 Task: Search one way flight ticket for 1 adult, 1 child, 1 infant in seat in premium economy from Asheville: Asheville Regional Airport to Evansville: Evansville Regional Airport on 8-3-2023. Choice of flights is Emirates. Number of bags: 2 carry on bags and 4 checked bags. Outbound departure time preference is 11:00.
Action: Mouse moved to (244, 315)
Screenshot: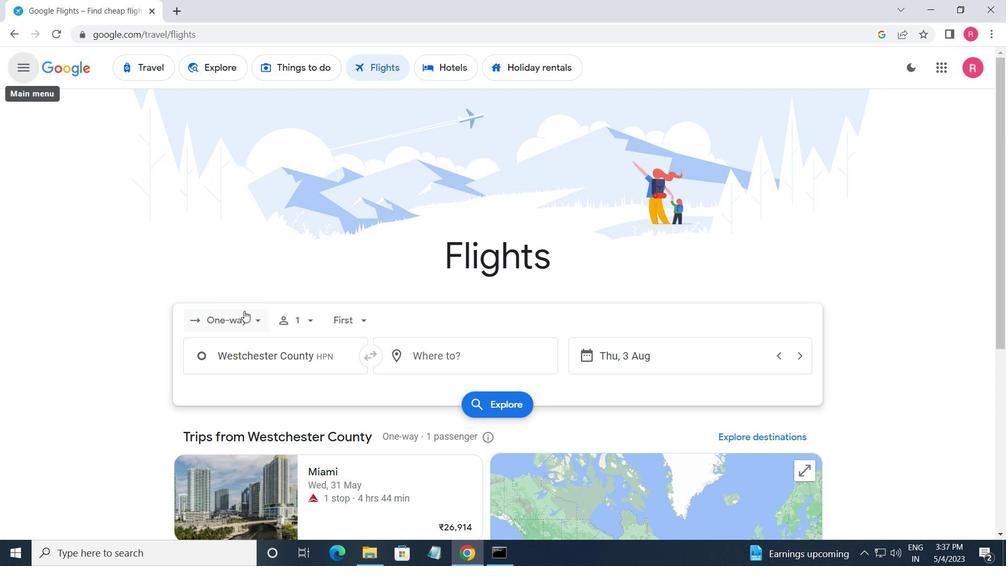 
Action: Mouse pressed left at (244, 315)
Screenshot: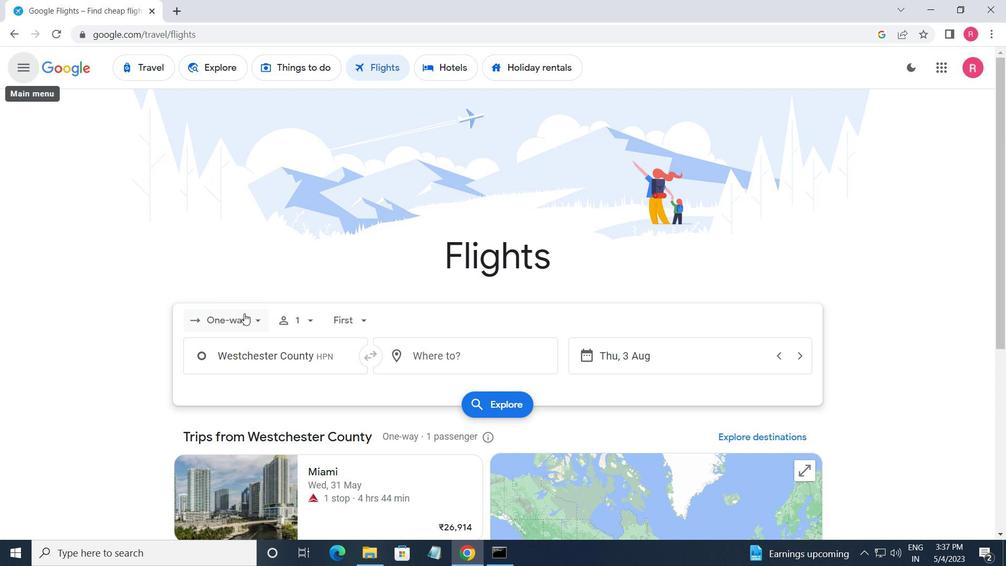 
Action: Mouse moved to (257, 390)
Screenshot: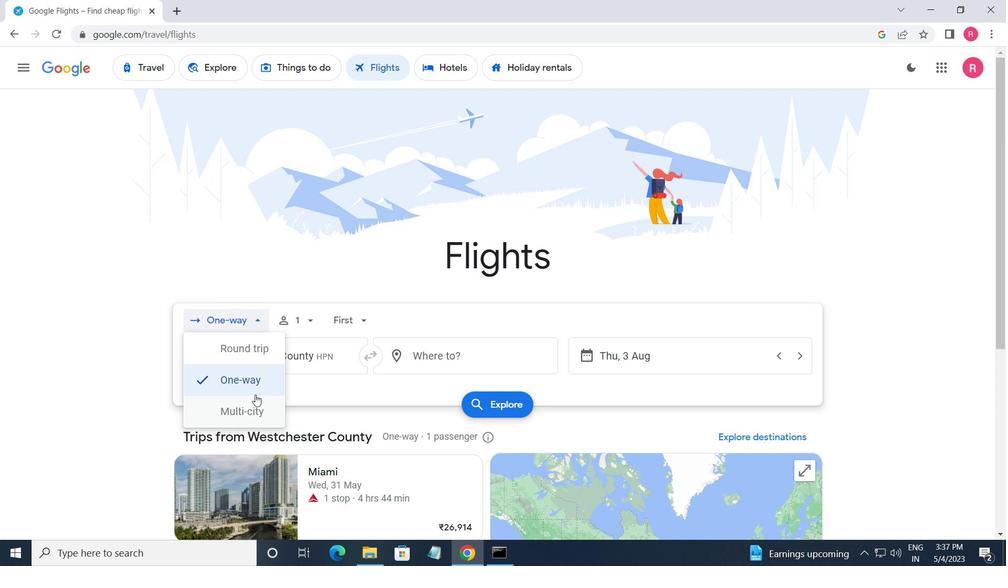 
Action: Mouse pressed left at (257, 390)
Screenshot: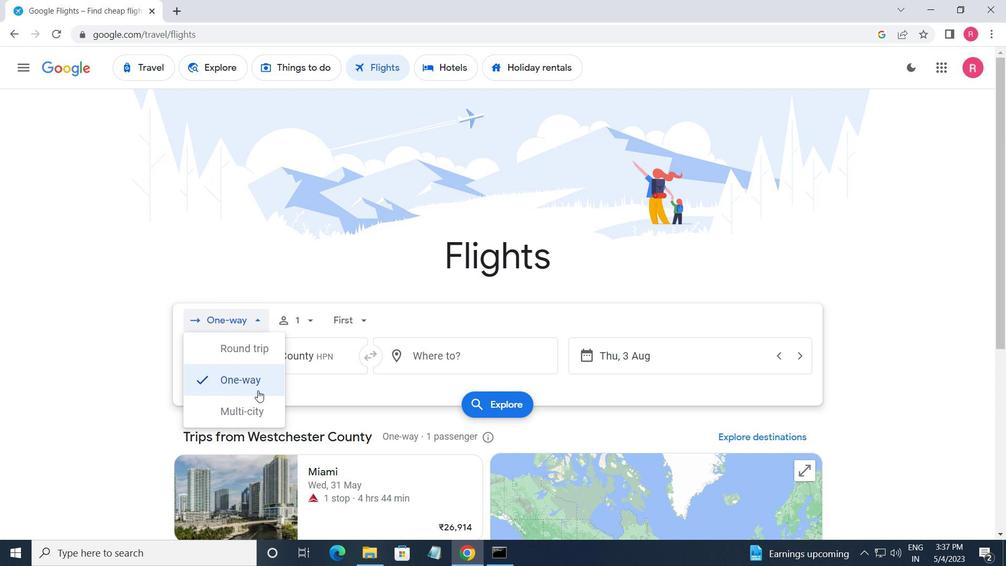 
Action: Mouse moved to (299, 324)
Screenshot: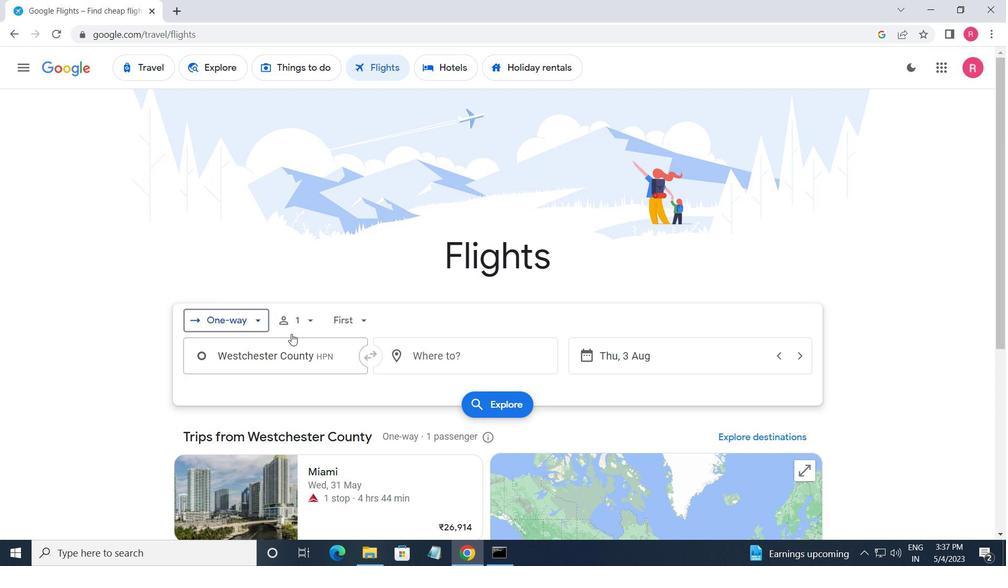 
Action: Mouse pressed left at (299, 324)
Screenshot: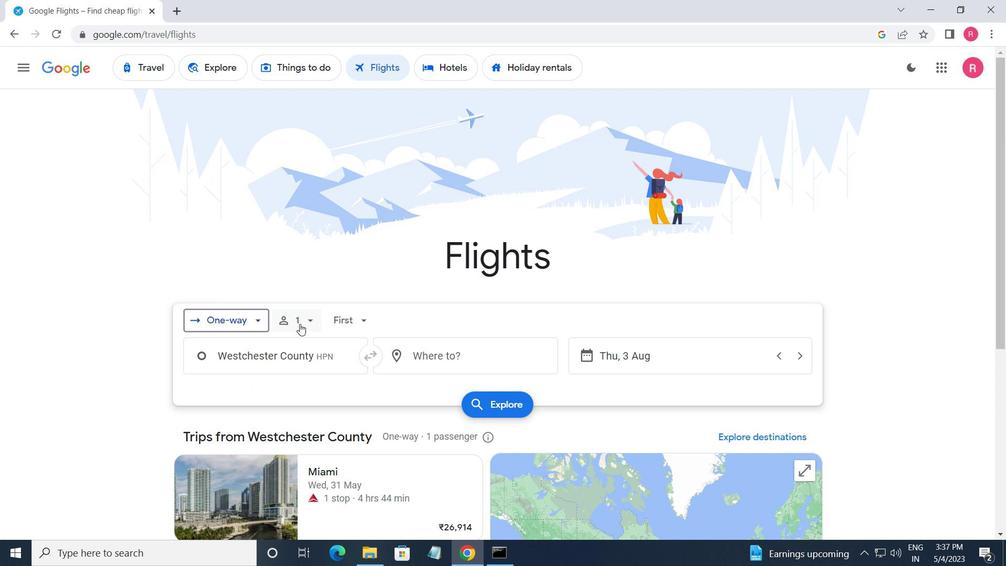 
Action: Mouse moved to (413, 386)
Screenshot: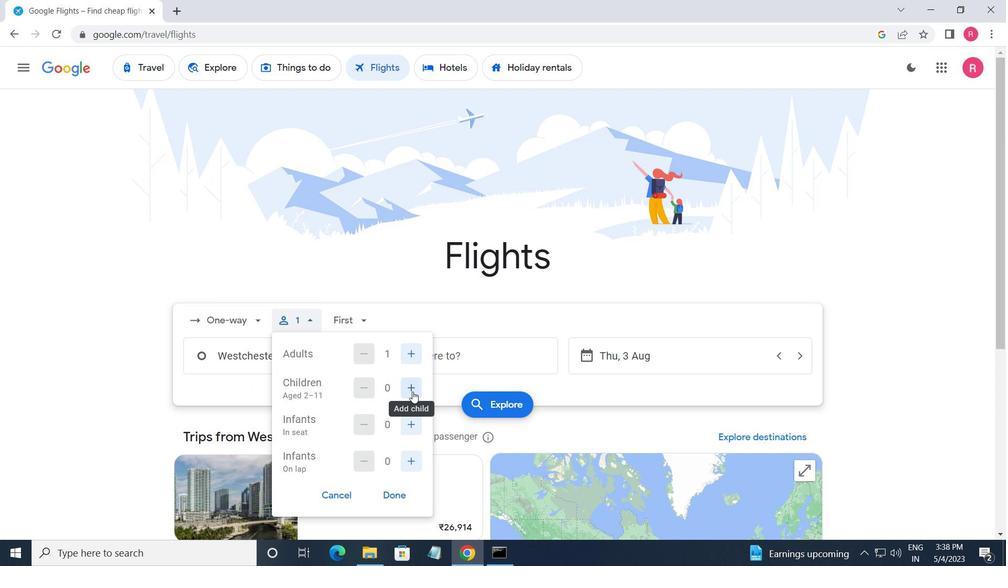 
Action: Mouse pressed left at (413, 386)
Screenshot: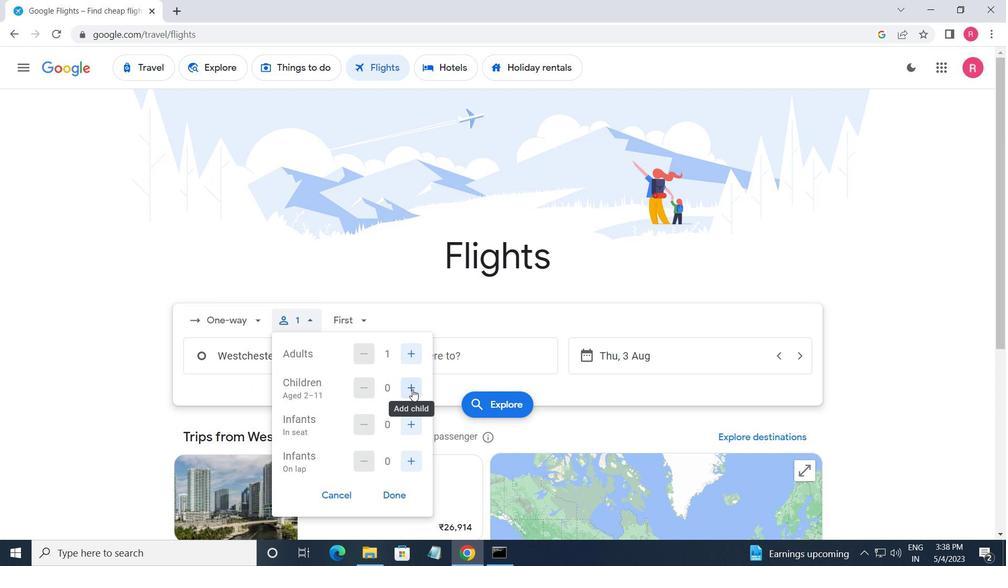 
Action: Mouse moved to (412, 426)
Screenshot: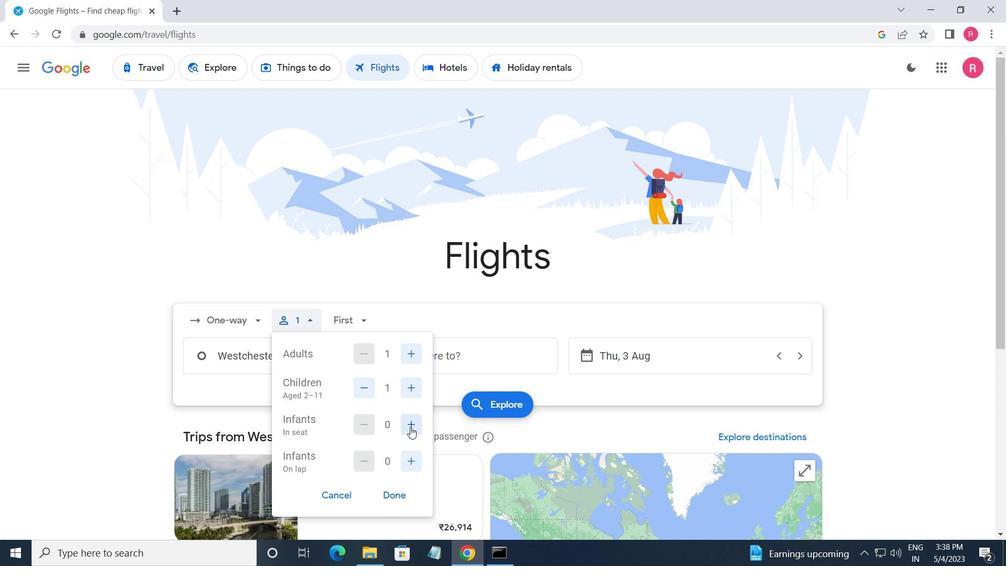 
Action: Mouse pressed left at (412, 426)
Screenshot: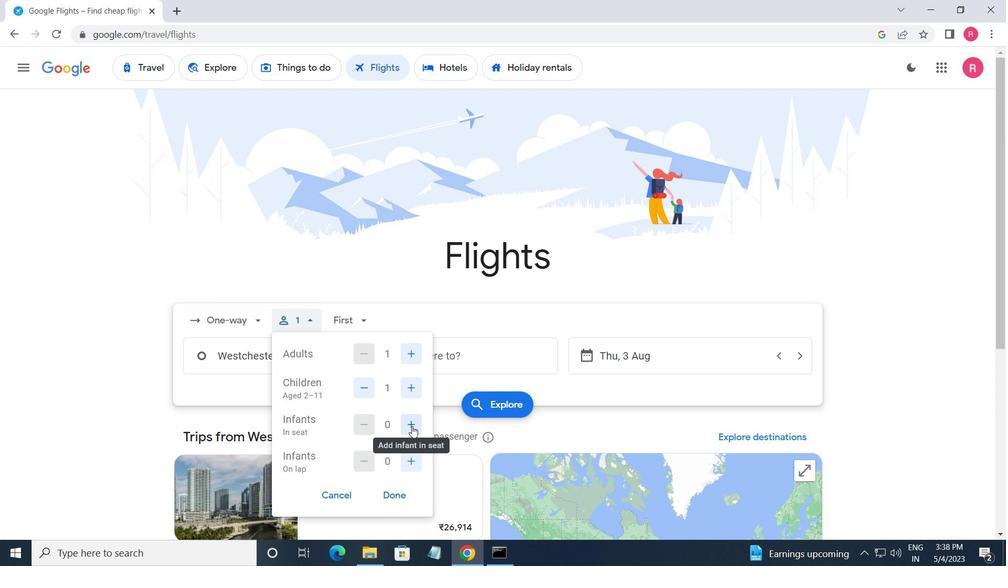 
Action: Mouse moved to (390, 494)
Screenshot: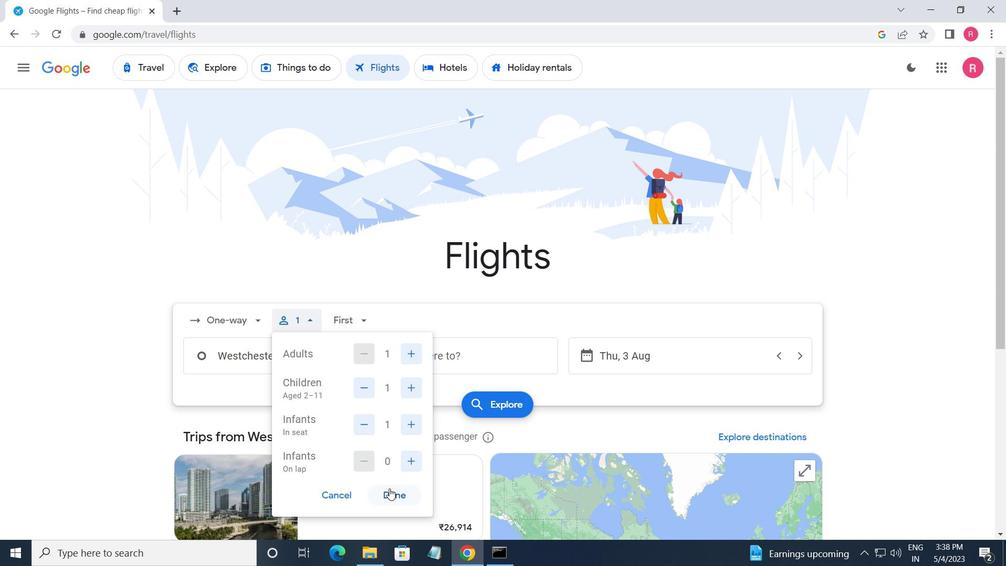 
Action: Mouse pressed left at (390, 494)
Screenshot: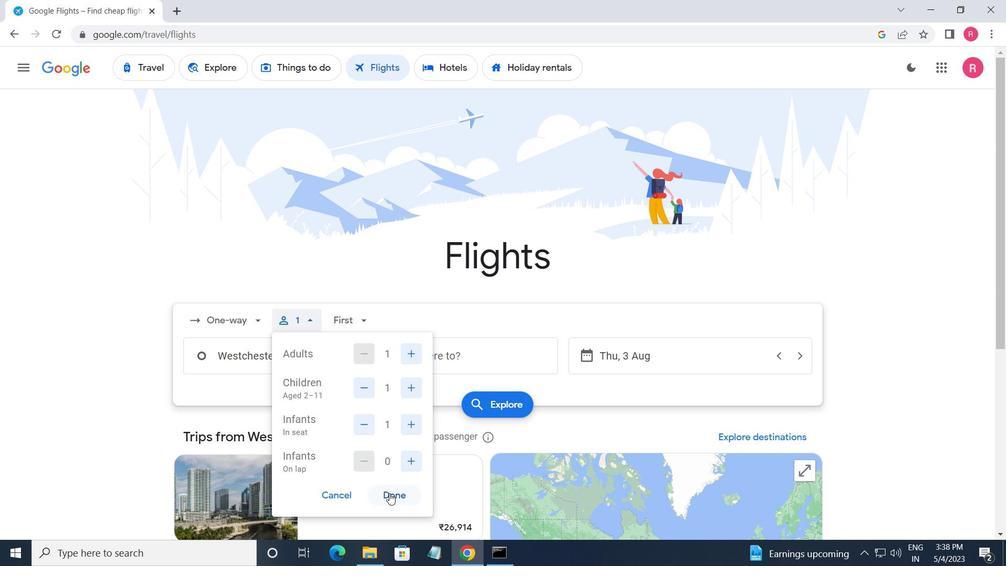 
Action: Mouse moved to (352, 320)
Screenshot: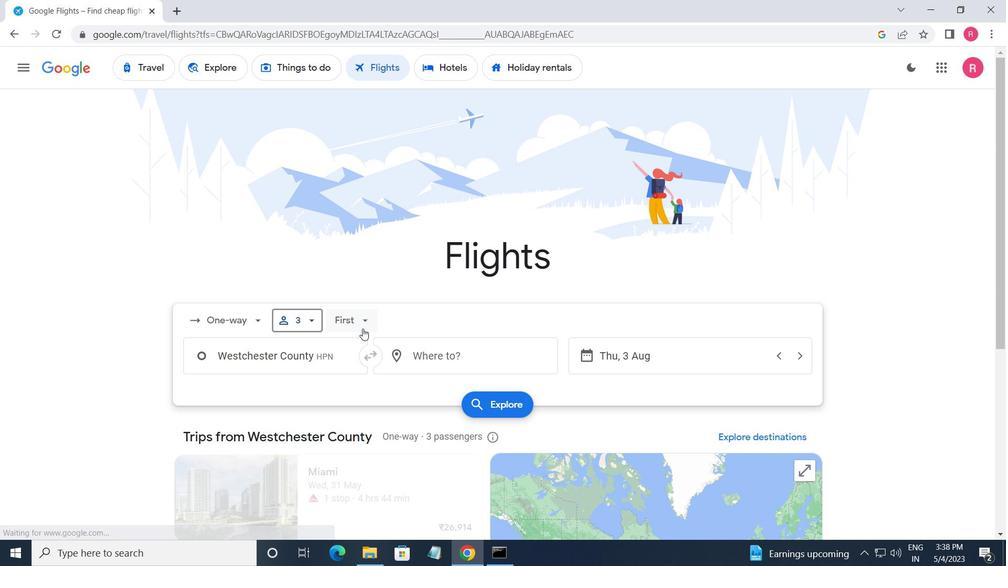 
Action: Mouse pressed left at (352, 320)
Screenshot: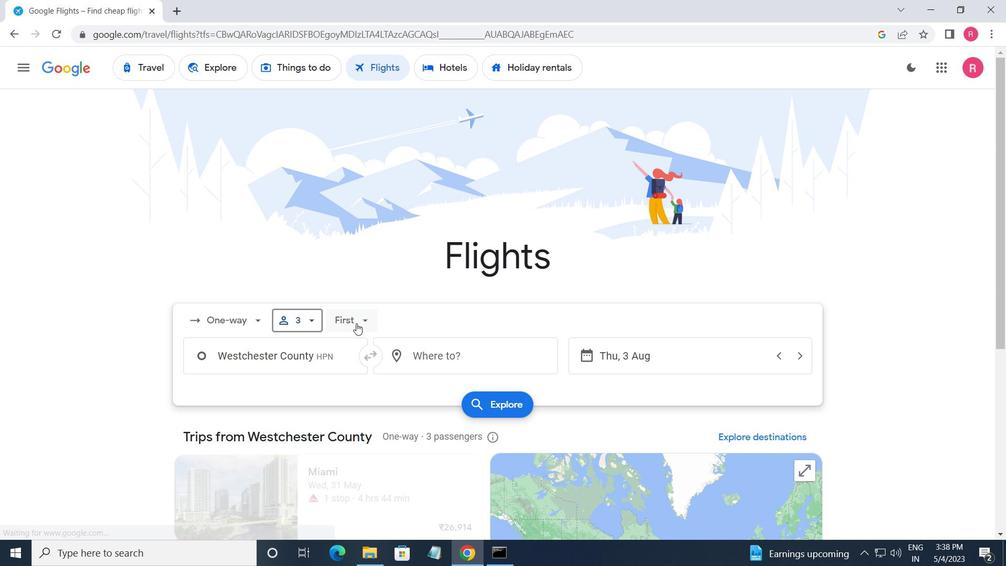 
Action: Mouse moved to (389, 382)
Screenshot: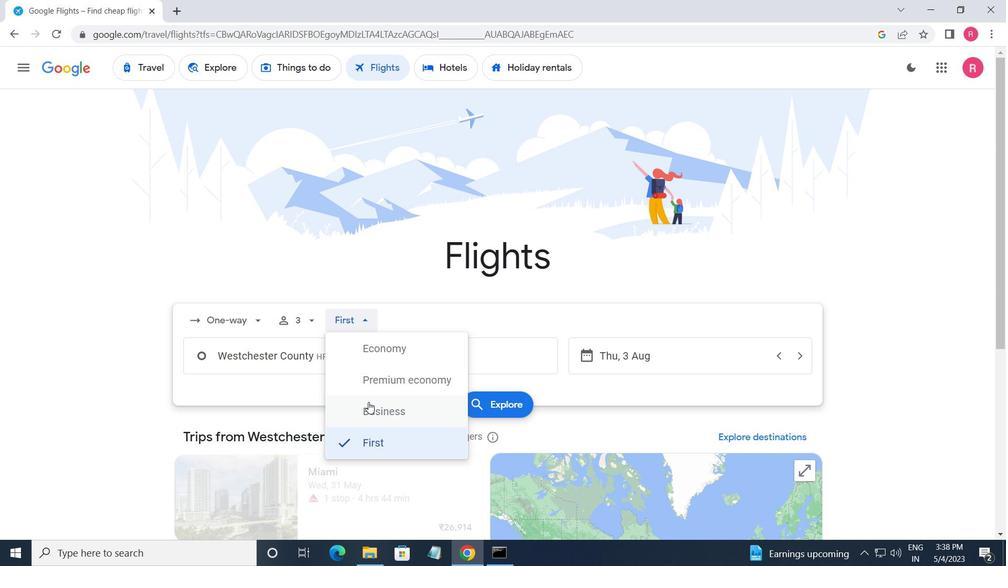 
Action: Mouse pressed left at (389, 382)
Screenshot: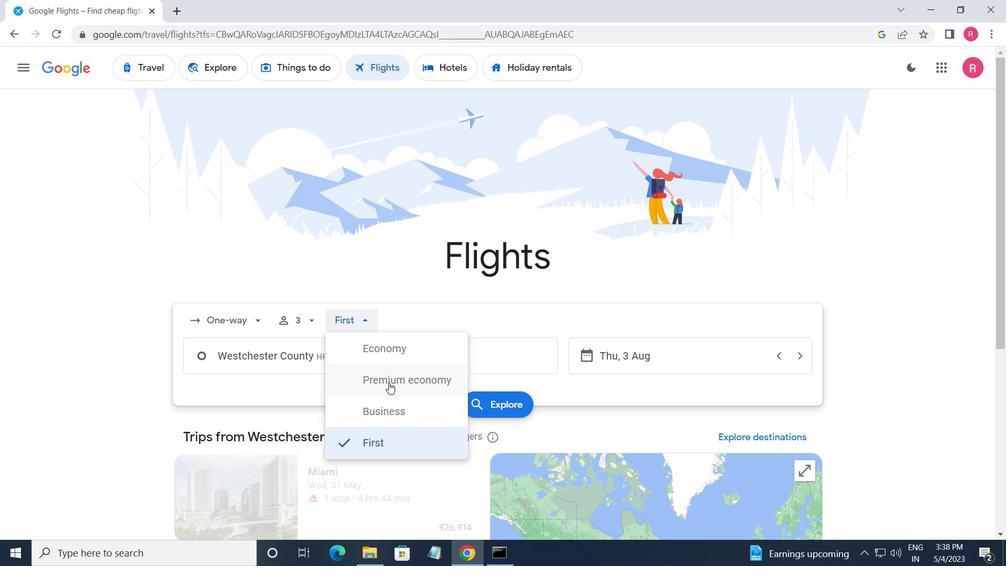 
Action: Mouse moved to (325, 354)
Screenshot: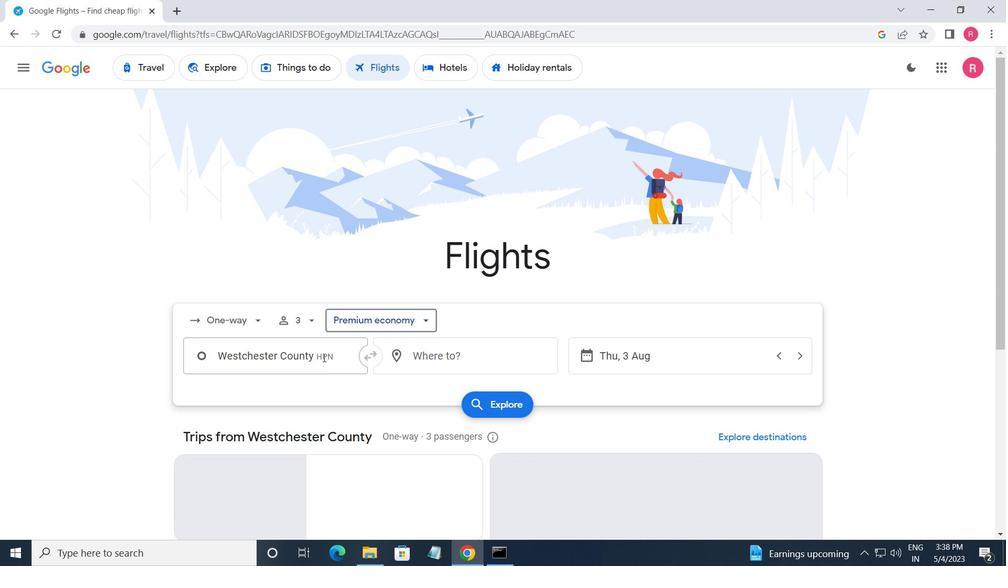
Action: Mouse pressed left at (325, 354)
Screenshot: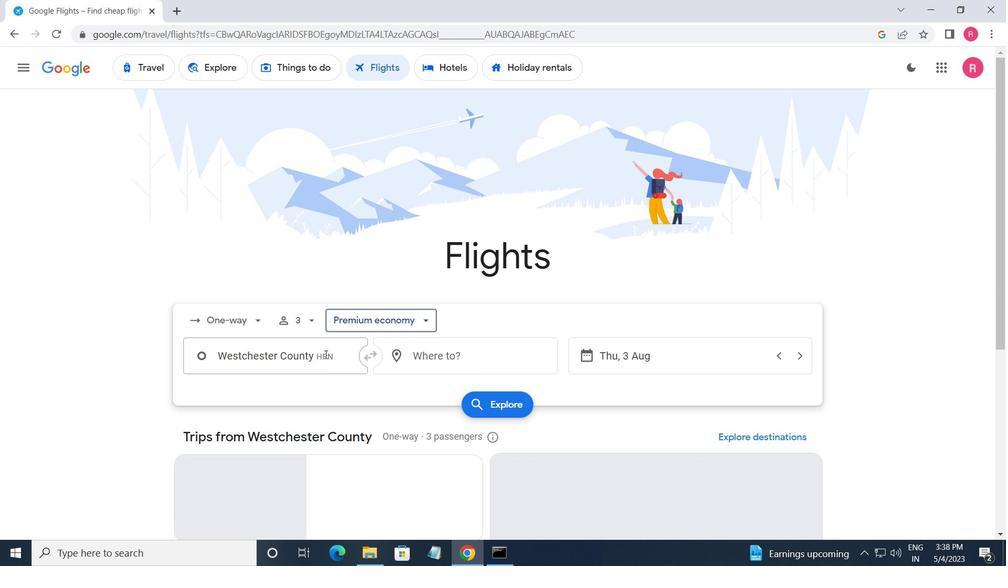 
Action: Key pressed <Key.caps_lock>Aa<Key.backspace><Key.caps_lock>sheville
Screenshot: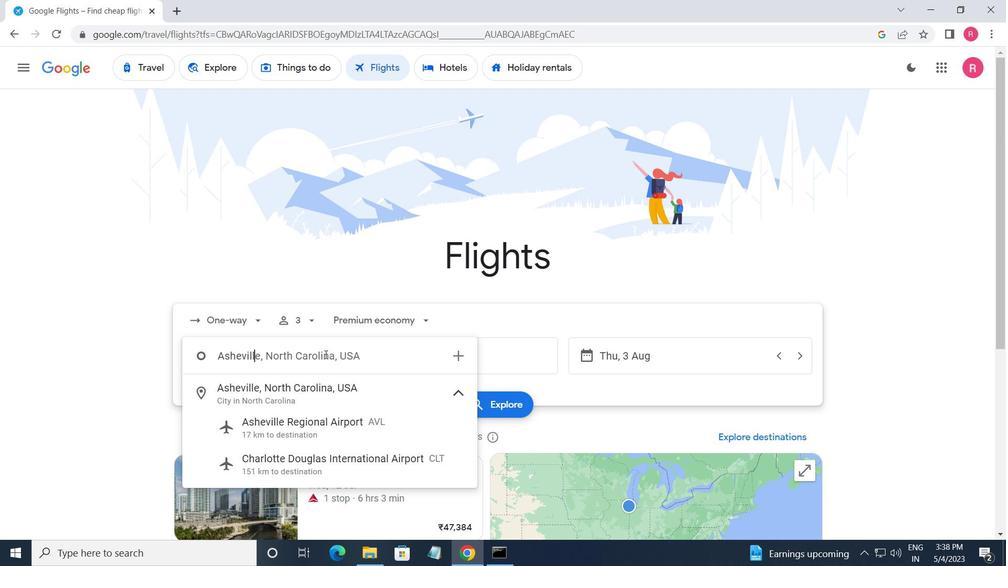 
Action: Mouse moved to (383, 430)
Screenshot: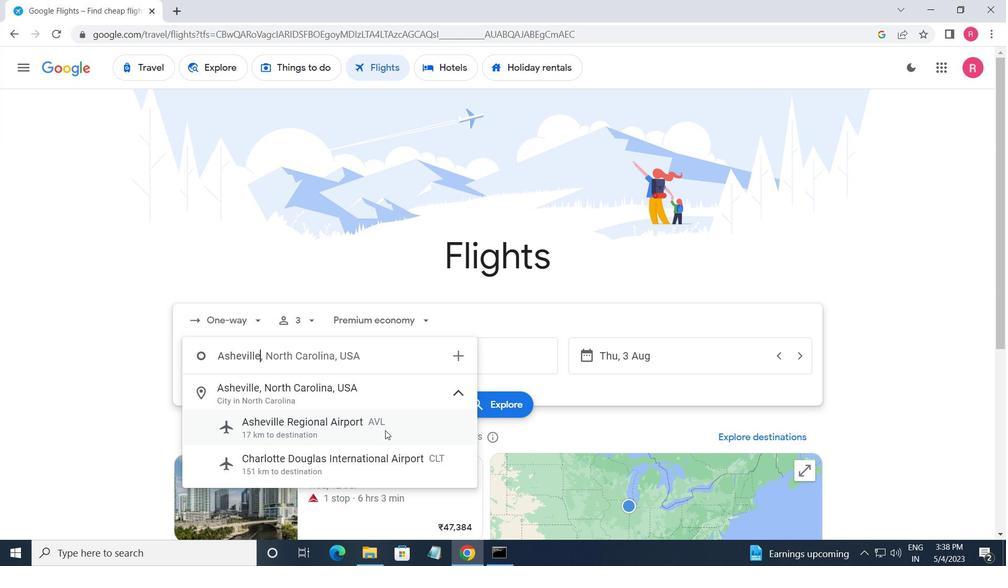 
Action: Mouse pressed left at (383, 430)
Screenshot: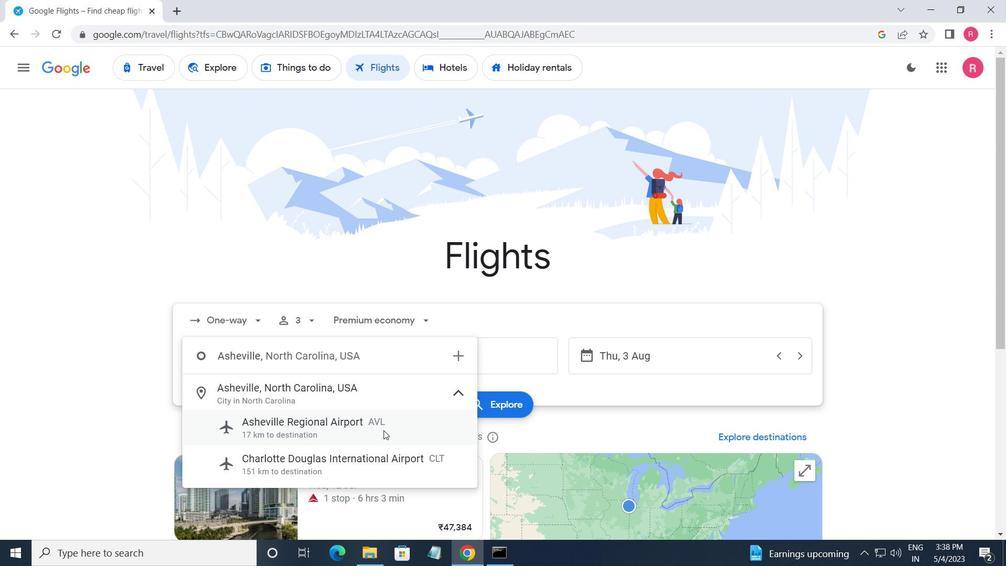 
Action: Mouse moved to (456, 358)
Screenshot: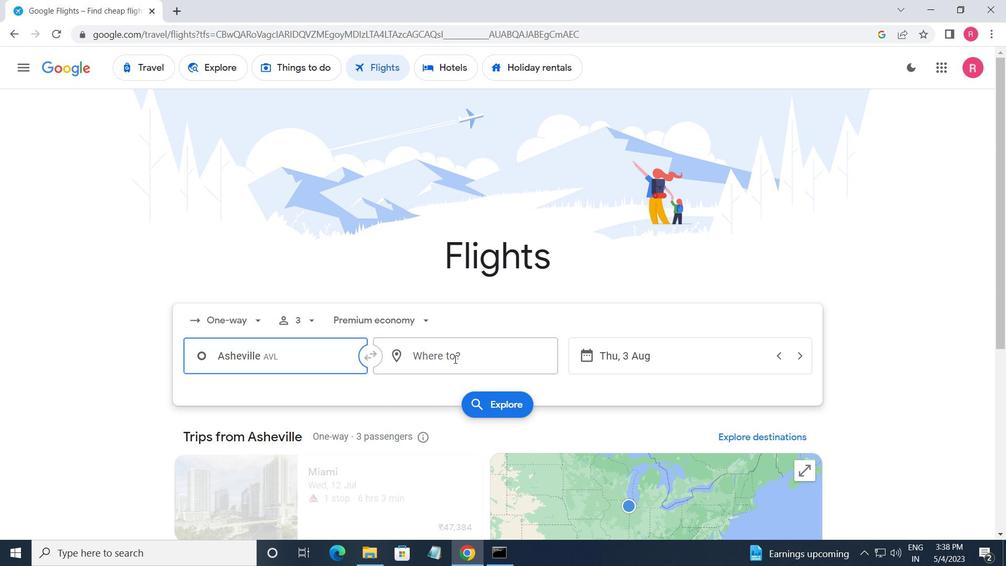 
Action: Mouse pressed left at (456, 358)
Screenshot: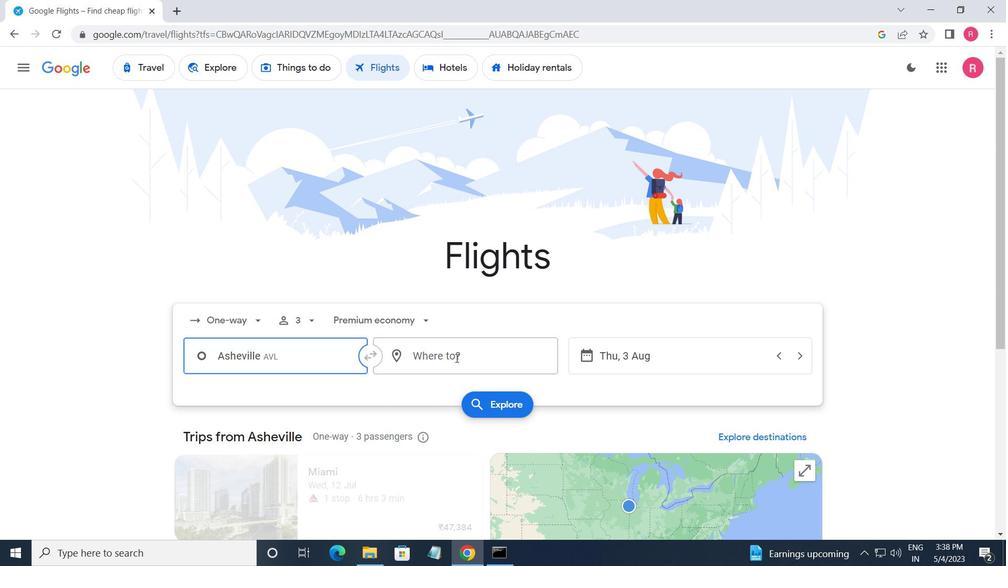 
Action: Mouse moved to (472, 494)
Screenshot: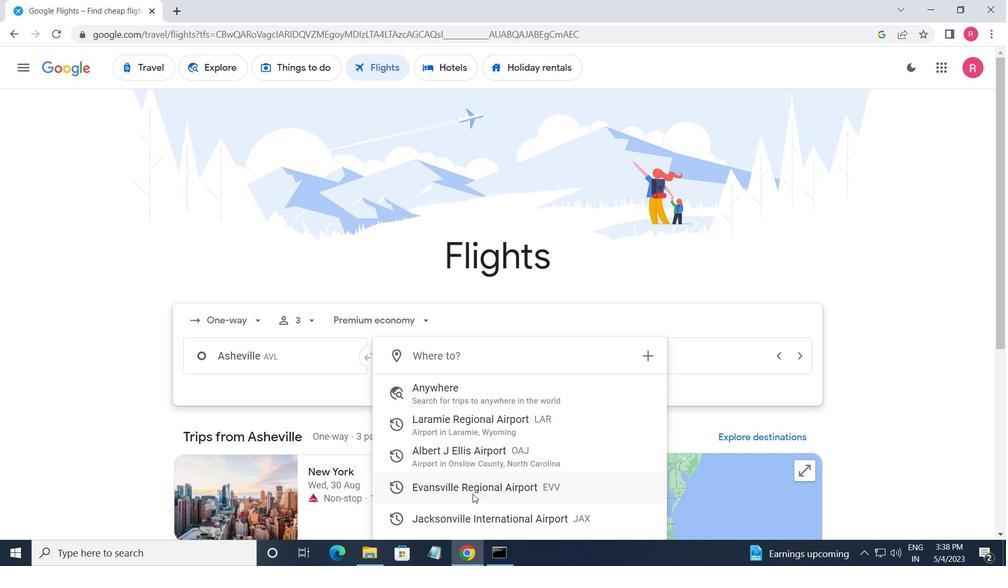
Action: Mouse pressed left at (472, 494)
Screenshot: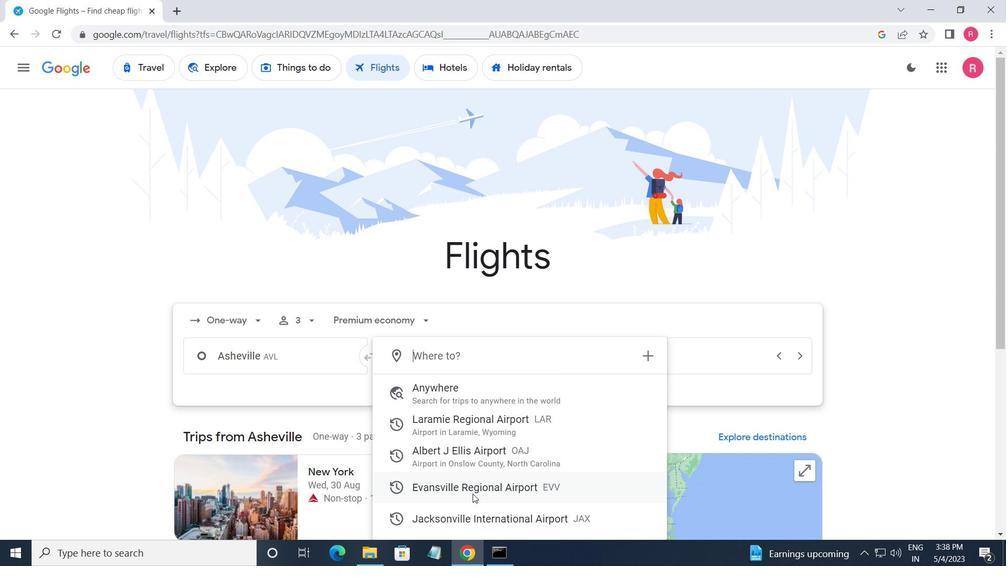 
Action: Mouse moved to (626, 361)
Screenshot: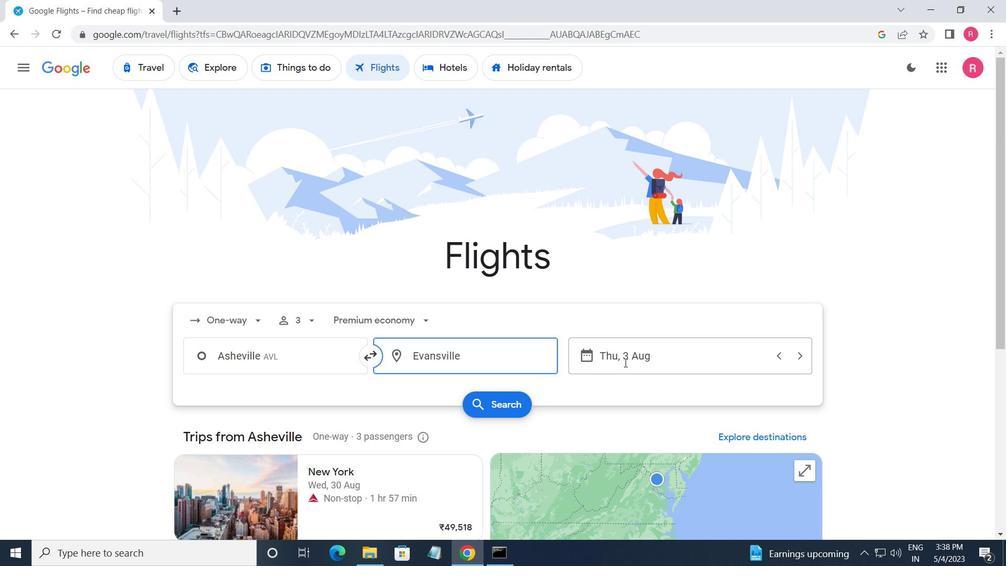 
Action: Mouse pressed left at (626, 361)
Screenshot: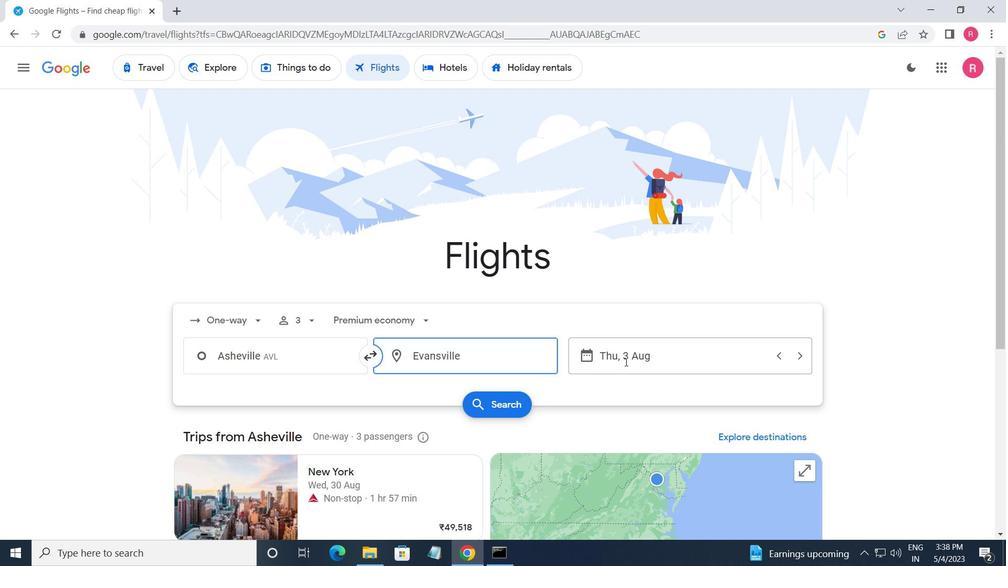 
Action: Mouse moved to (469, 311)
Screenshot: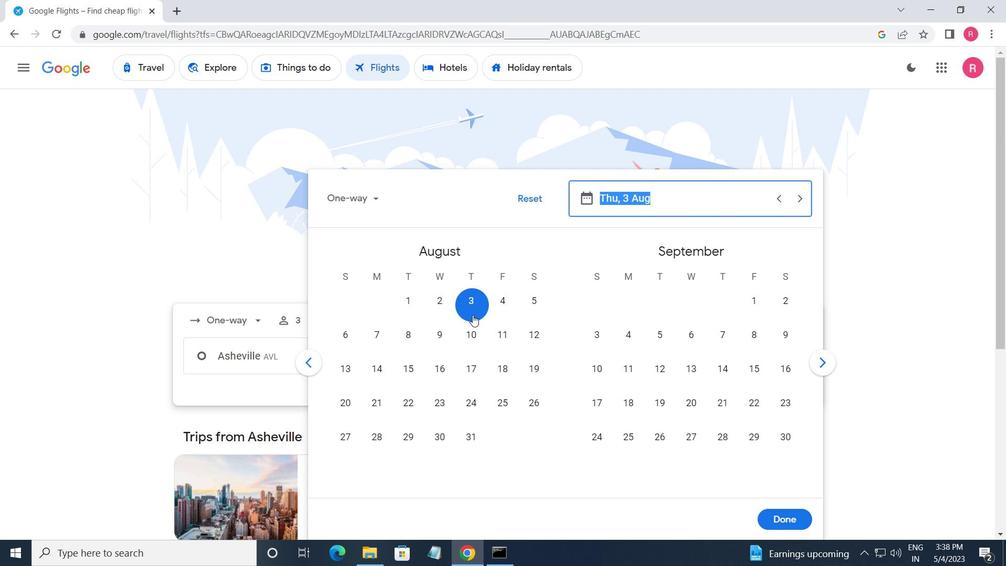 
Action: Mouse pressed left at (469, 311)
Screenshot: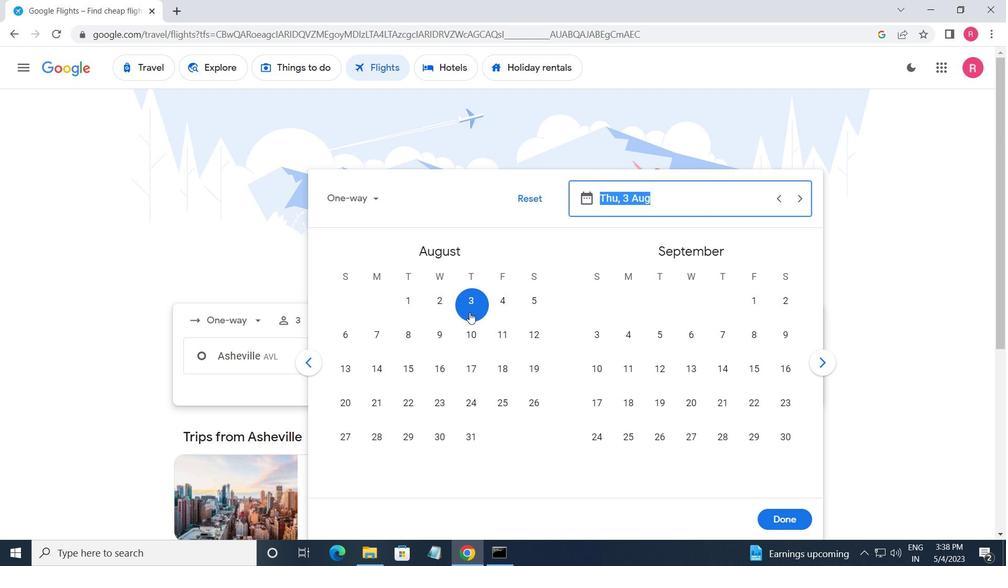 
Action: Mouse moved to (777, 520)
Screenshot: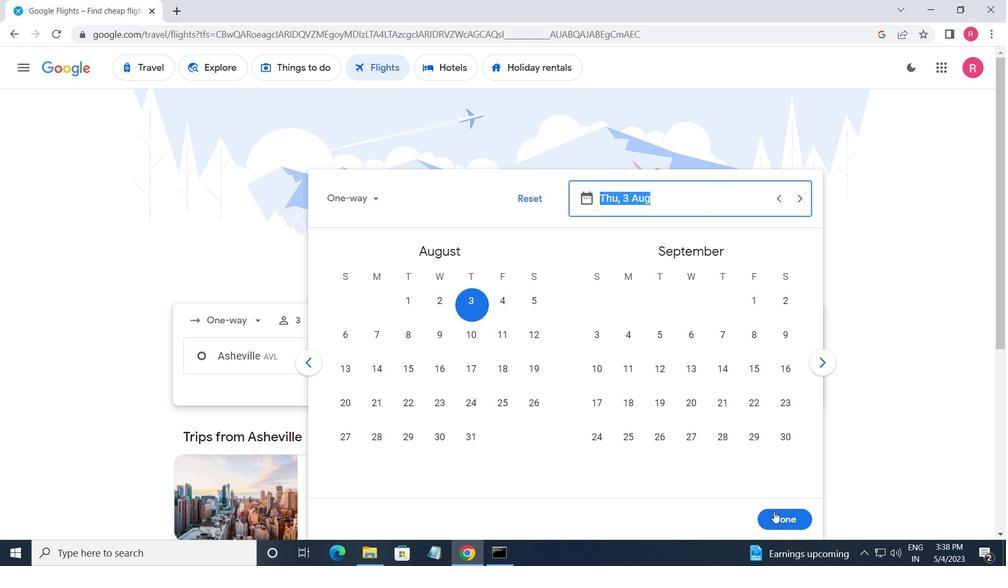 
Action: Mouse pressed left at (777, 520)
Screenshot: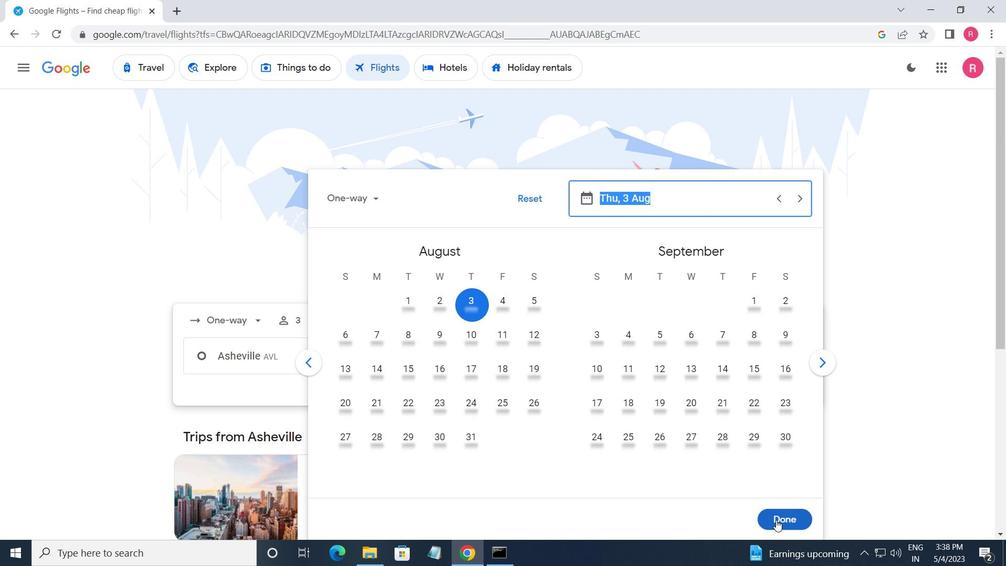 
Action: Mouse moved to (499, 396)
Screenshot: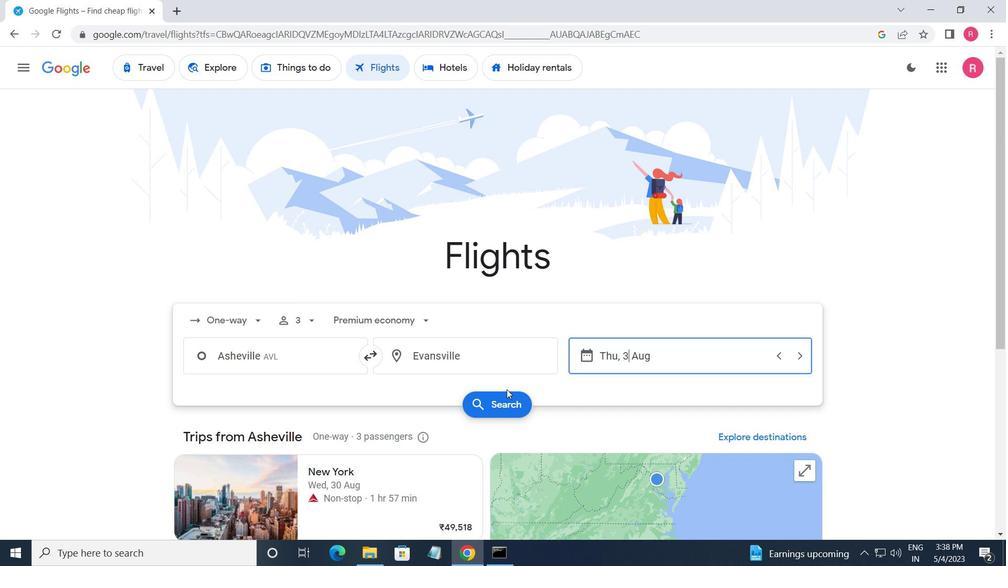 
Action: Mouse pressed left at (499, 396)
Screenshot: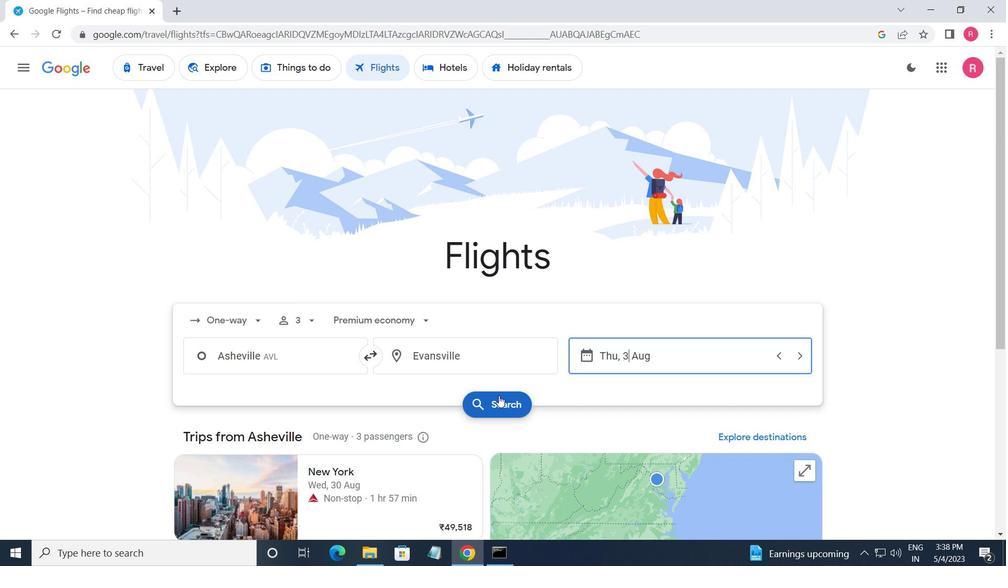 
Action: Mouse moved to (200, 189)
Screenshot: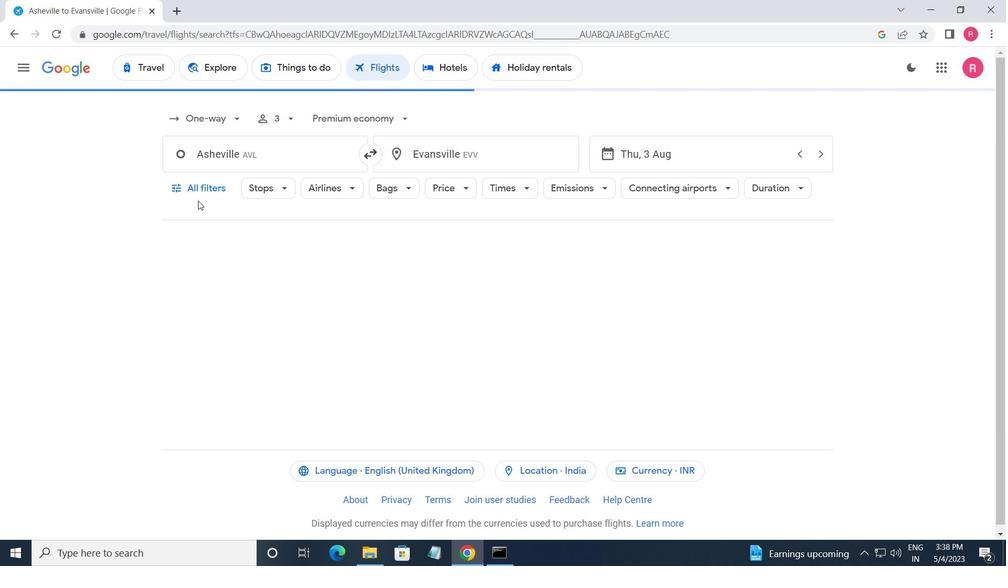 
Action: Mouse pressed left at (200, 189)
Screenshot: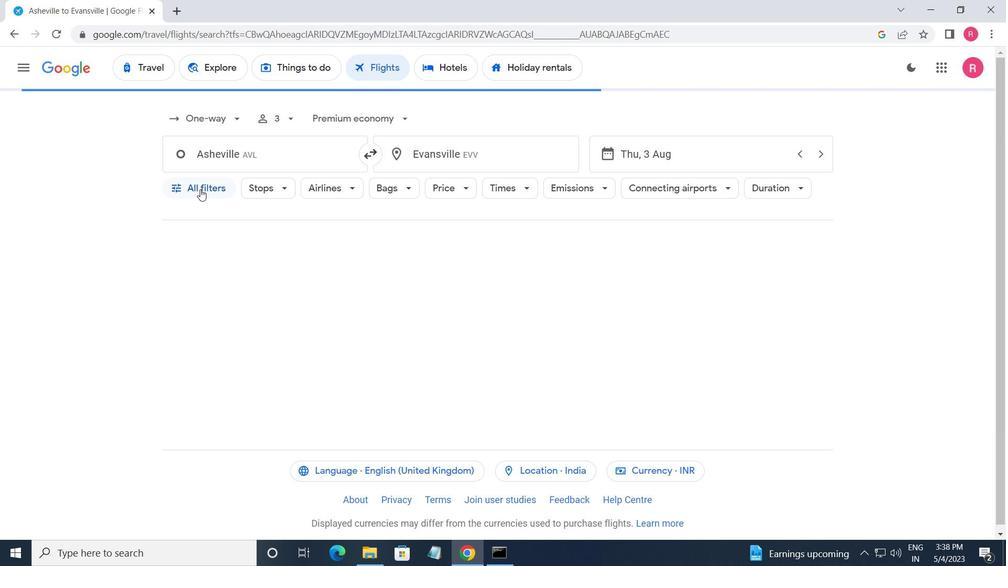 
Action: Mouse moved to (245, 329)
Screenshot: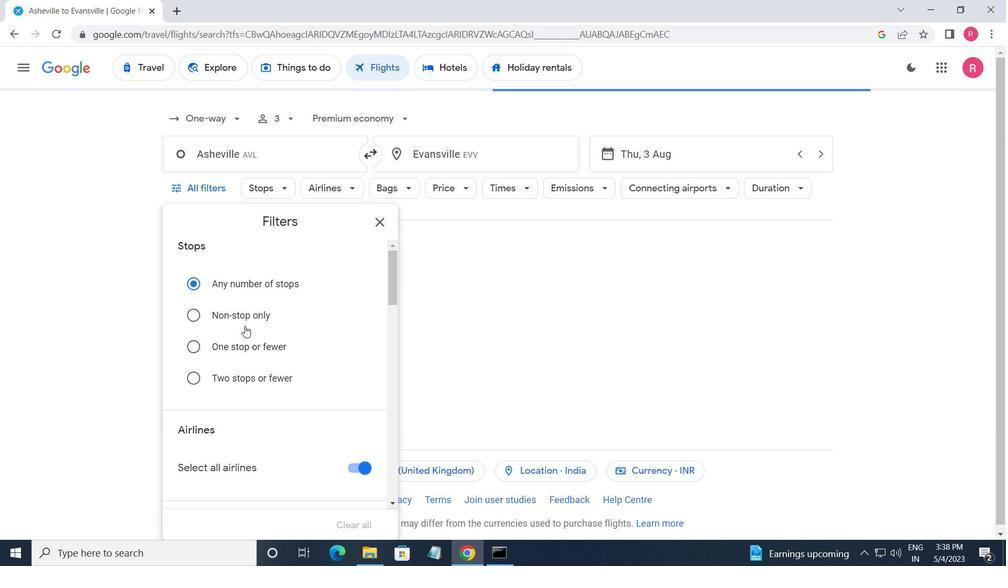 
Action: Mouse scrolled (245, 329) with delta (0, 0)
Screenshot: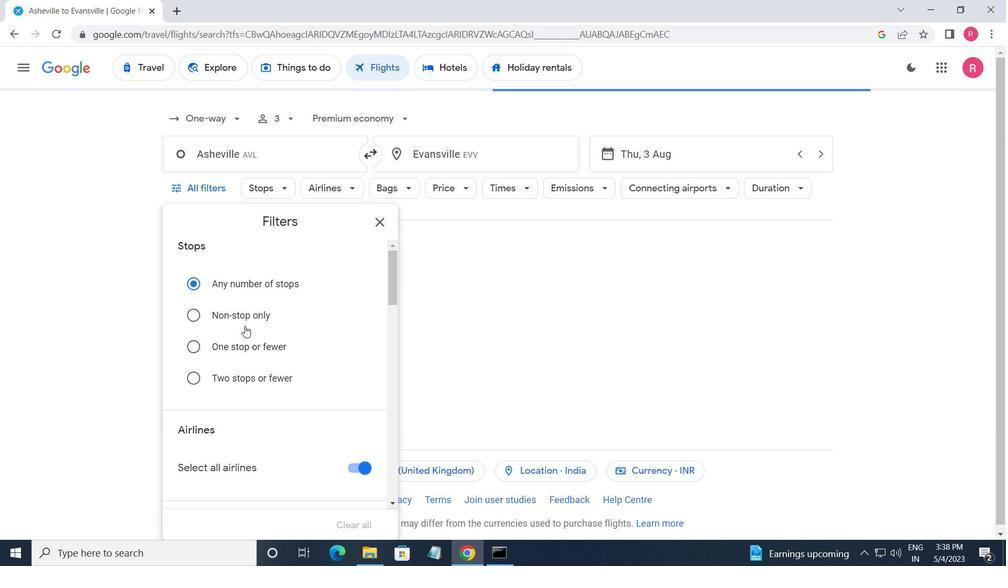 
Action: Mouse moved to (245, 333)
Screenshot: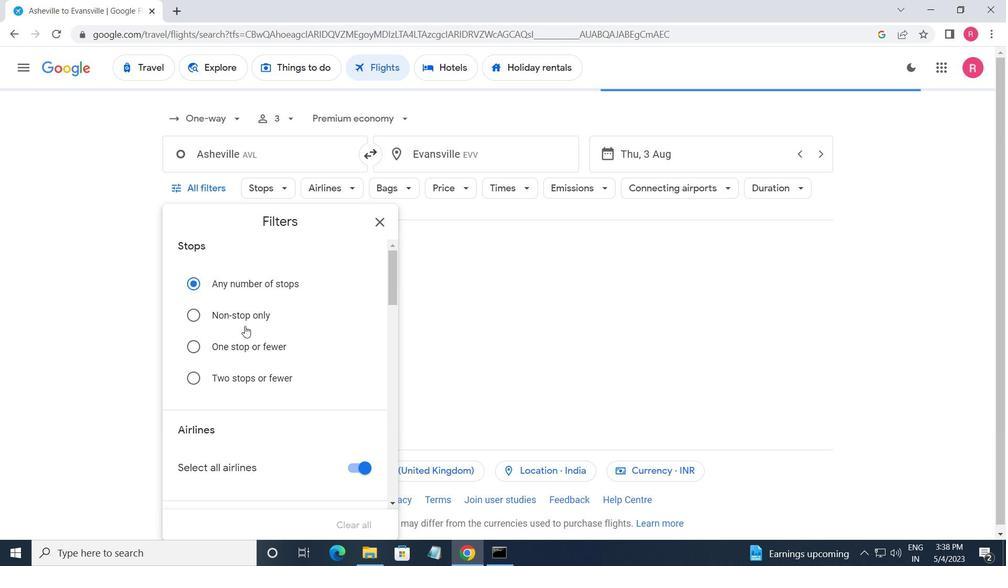 
Action: Mouse scrolled (245, 333) with delta (0, 0)
Screenshot: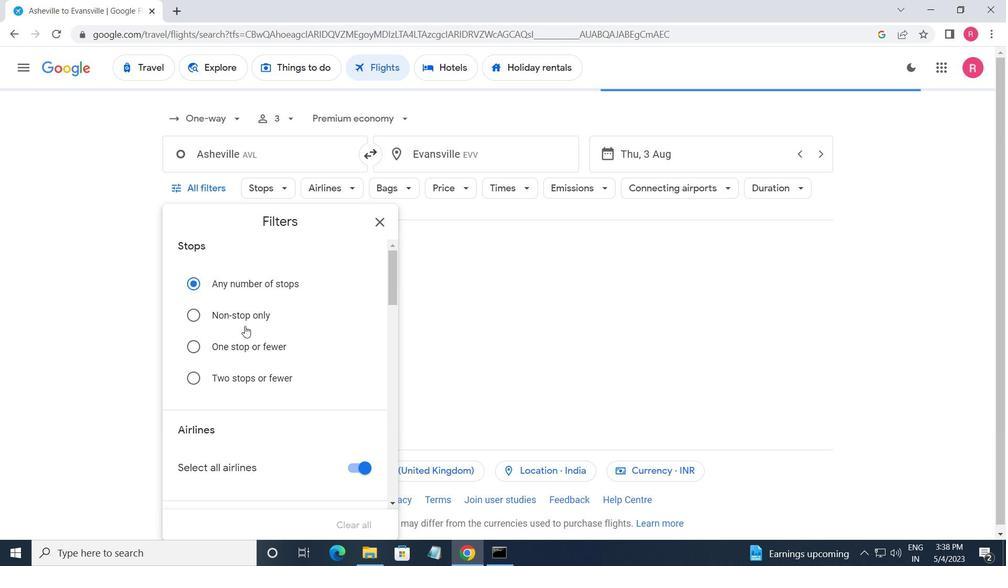 
Action: Mouse moved to (245, 336)
Screenshot: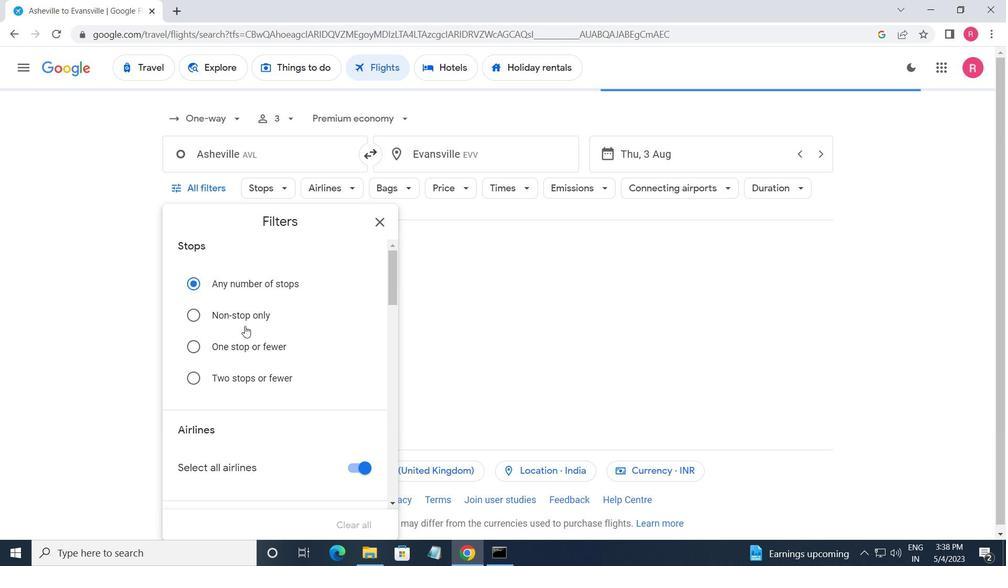 
Action: Mouse scrolled (245, 336) with delta (0, 0)
Screenshot: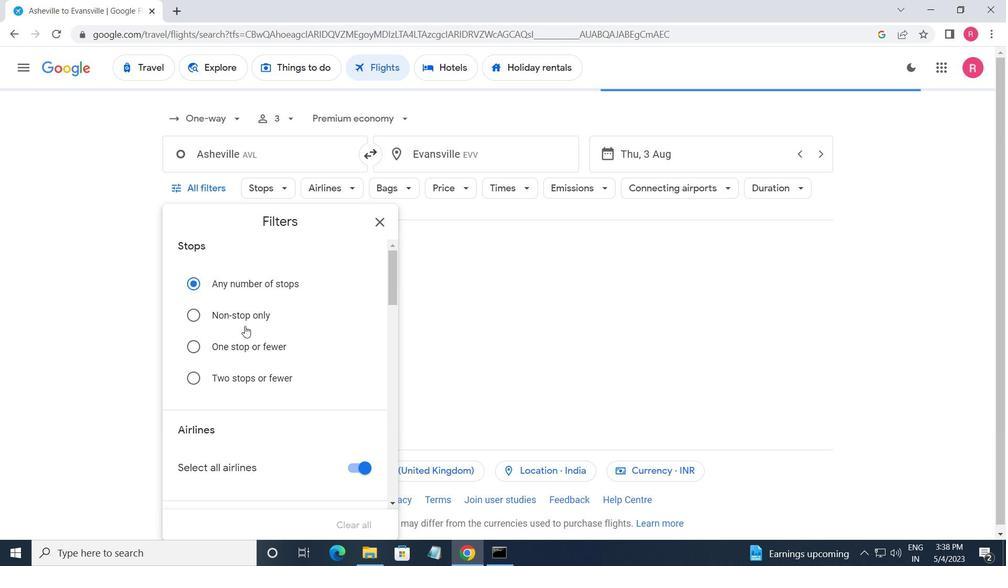 
Action: Mouse moved to (245, 337)
Screenshot: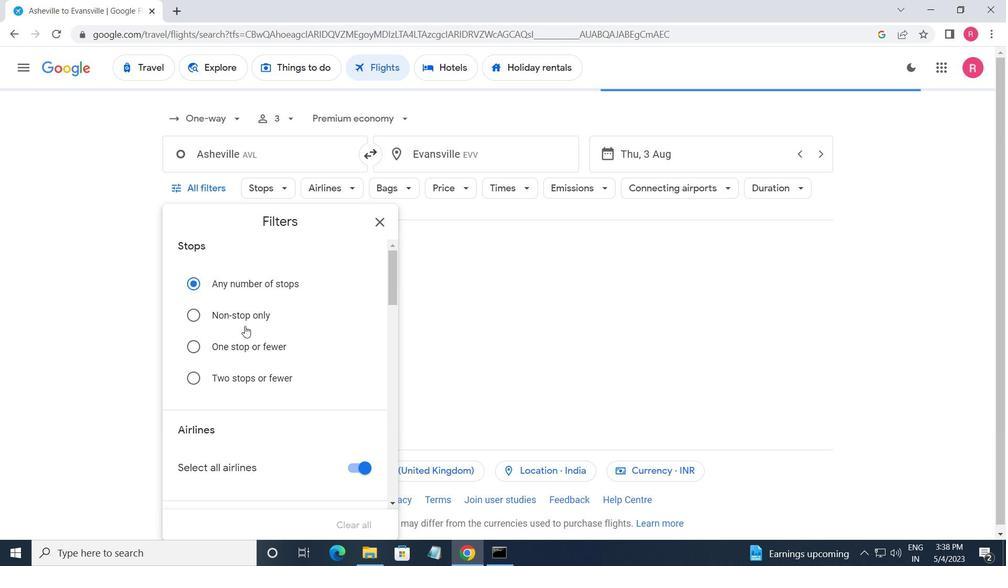 
Action: Mouse scrolled (245, 337) with delta (0, 0)
Screenshot: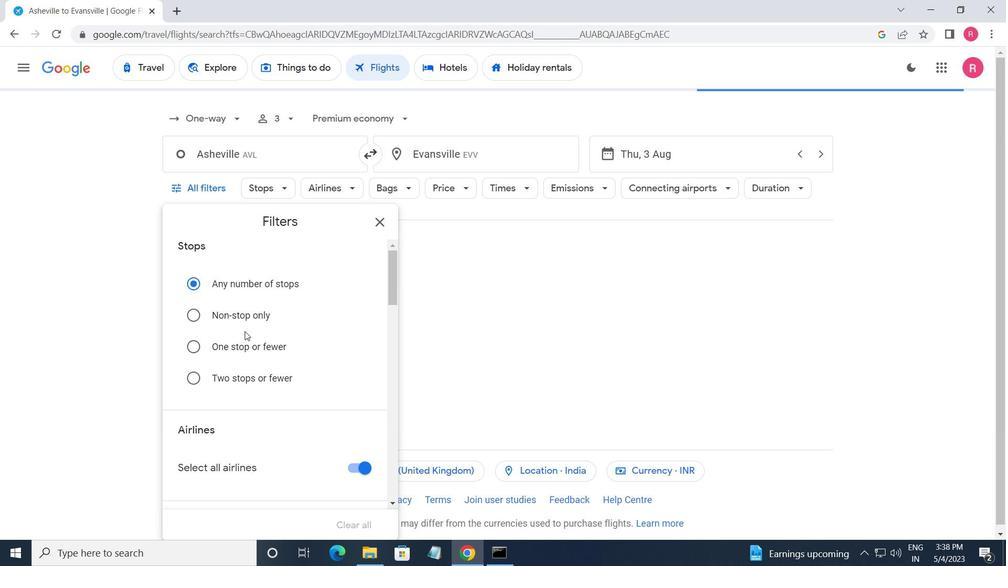 
Action: Mouse scrolled (245, 337) with delta (0, 0)
Screenshot: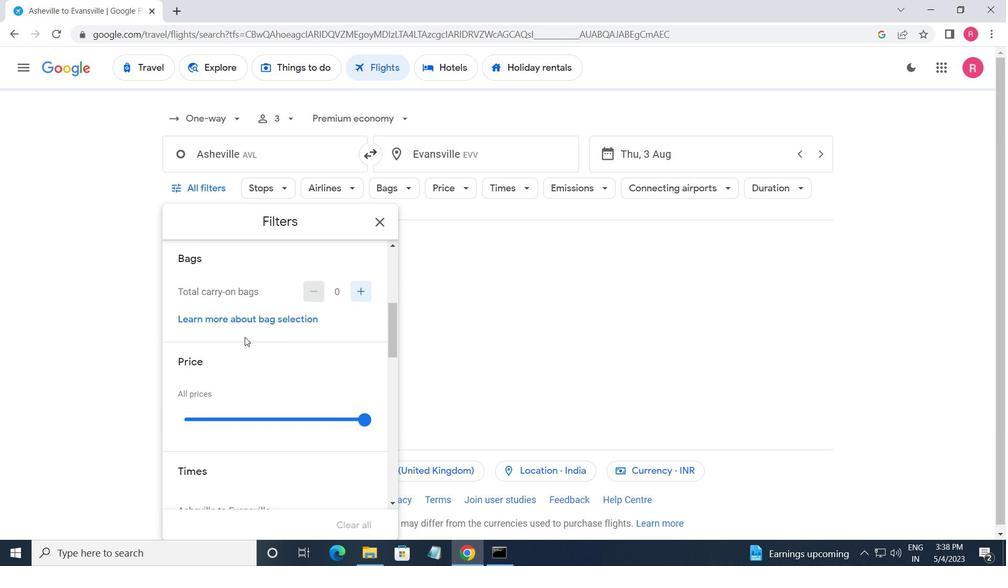 
Action: Mouse moved to (245, 338)
Screenshot: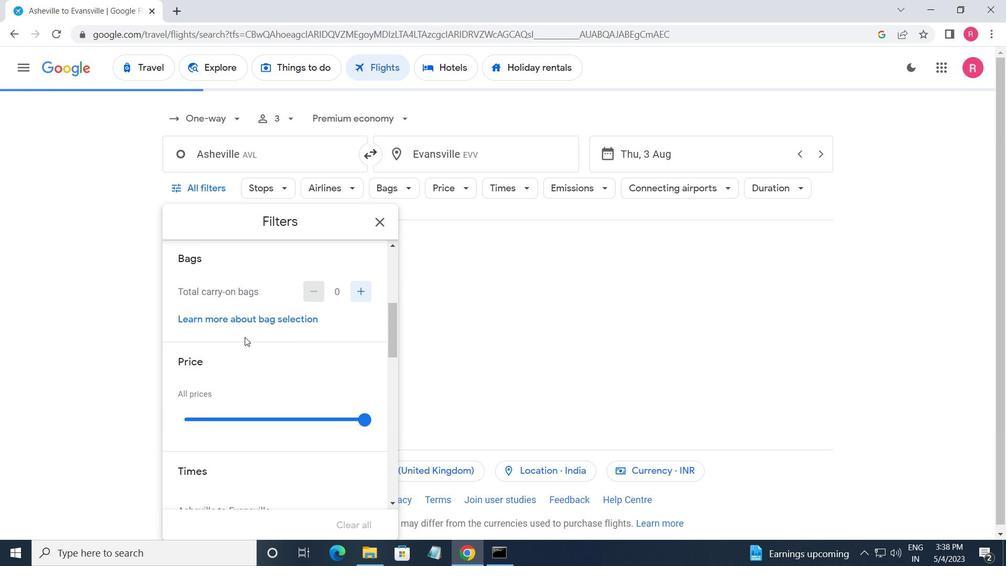 
Action: Mouse scrolled (245, 337) with delta (0, 0)
Screenshot: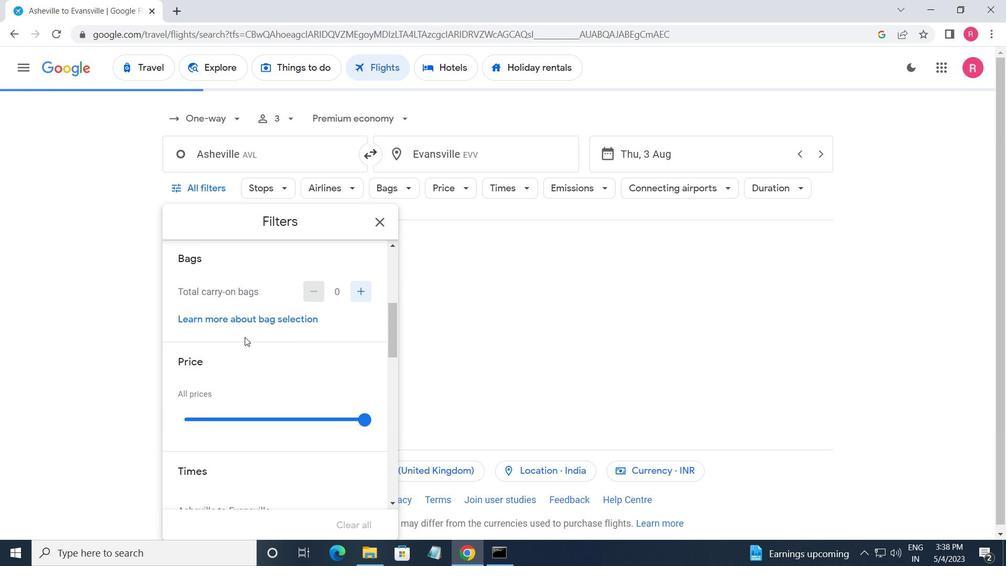 
Action: Mouse moved to (247, 338)
Screenshot: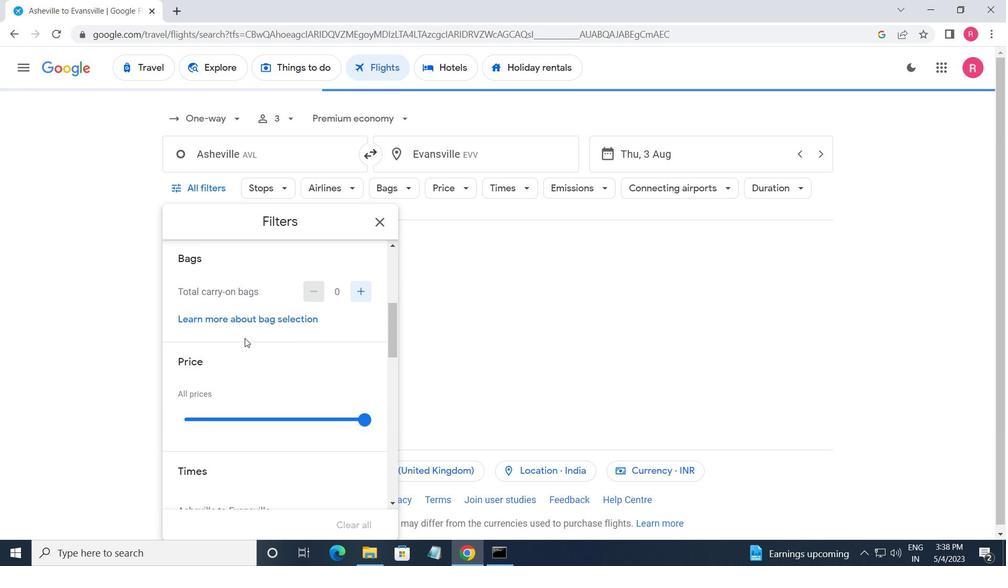 
Action: Mouse scrolled (247, 339) with delta (0, 0)
Screenshot: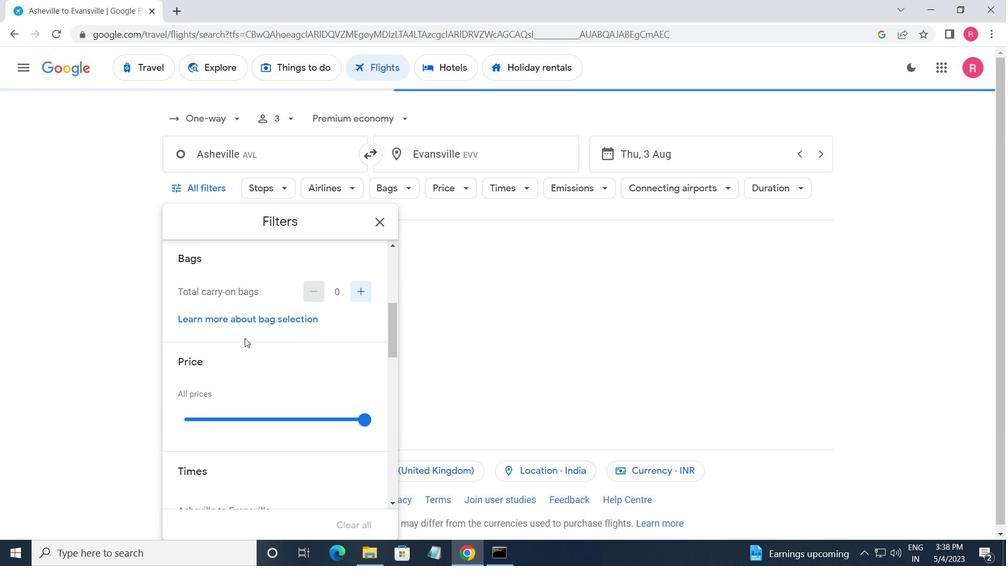 
Action: Mouse scrolled (247, 339) with delta (0, 0)
Screenshot: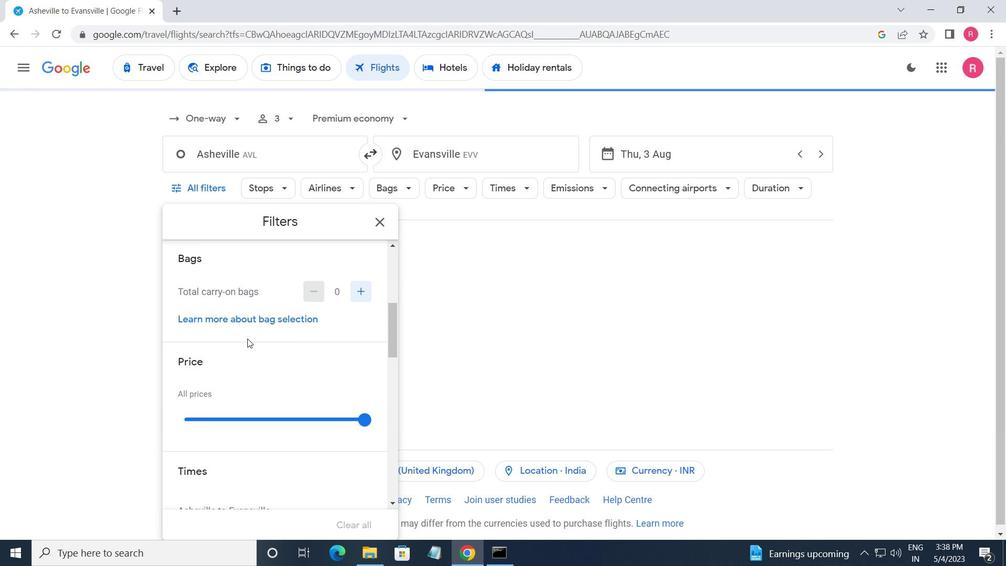 
Action: Mouse scrolled (247, 339) with delta (0, 0)
Screenshot: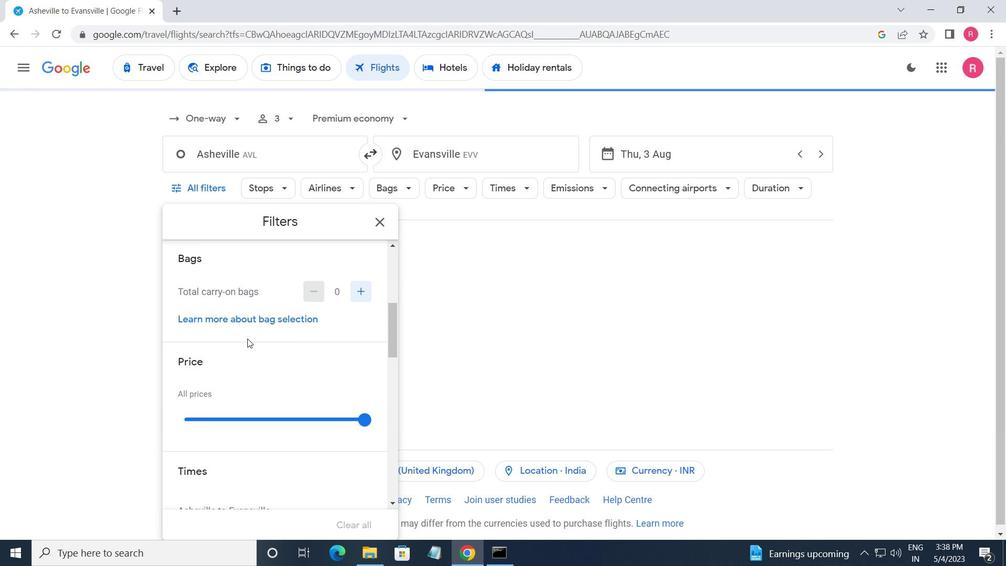 
Action: Mouse moved to (249, 335)
Screenshot: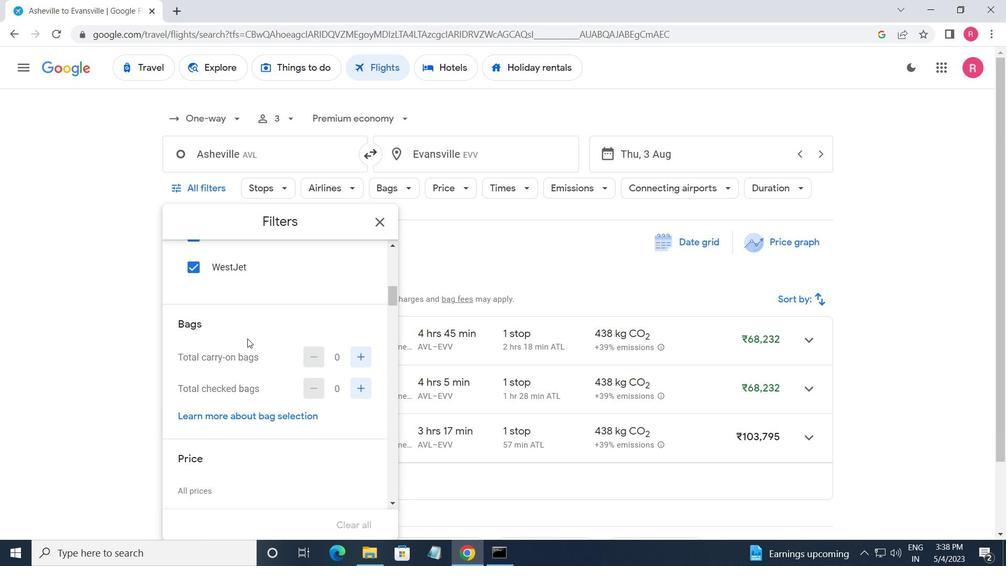 
Action: Mouse scrolled (249, 335) with delta (0, 0)
Screenshot: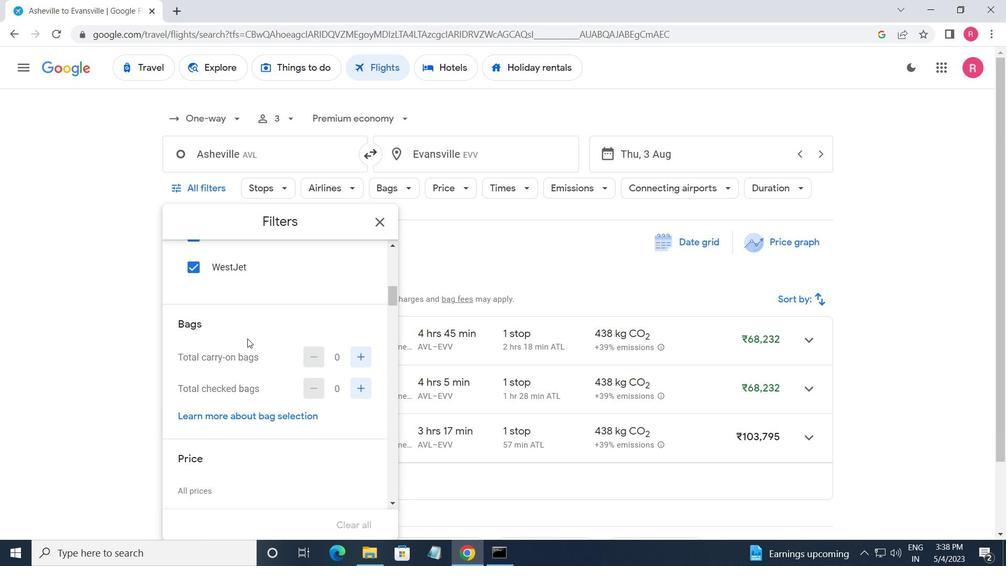 
Action: Mouse scrolled (249, 335) with delta (0, 0)
Screenshot: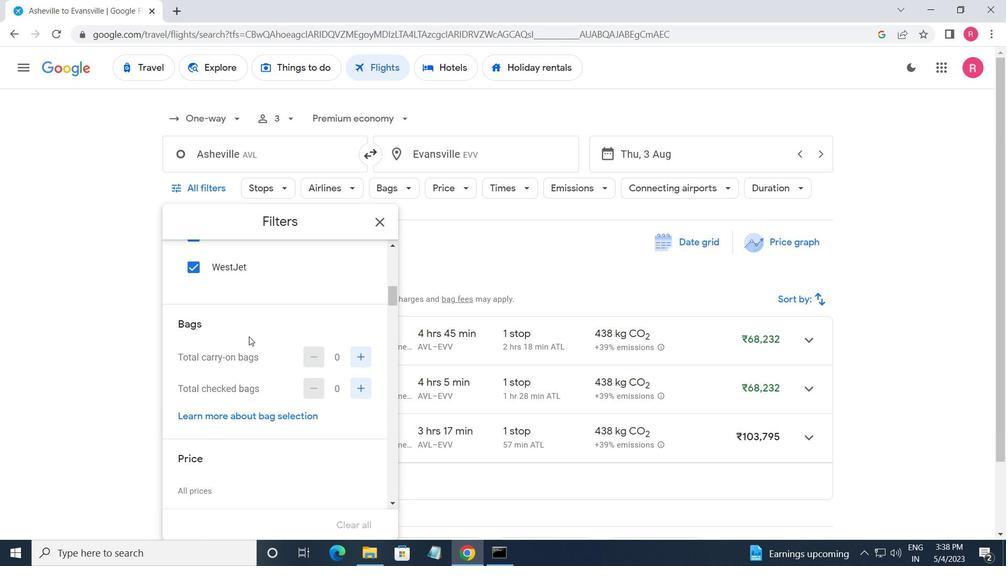 
Action: Mouse scrolled (249, 335) with delta (0, 0)
Screenshot: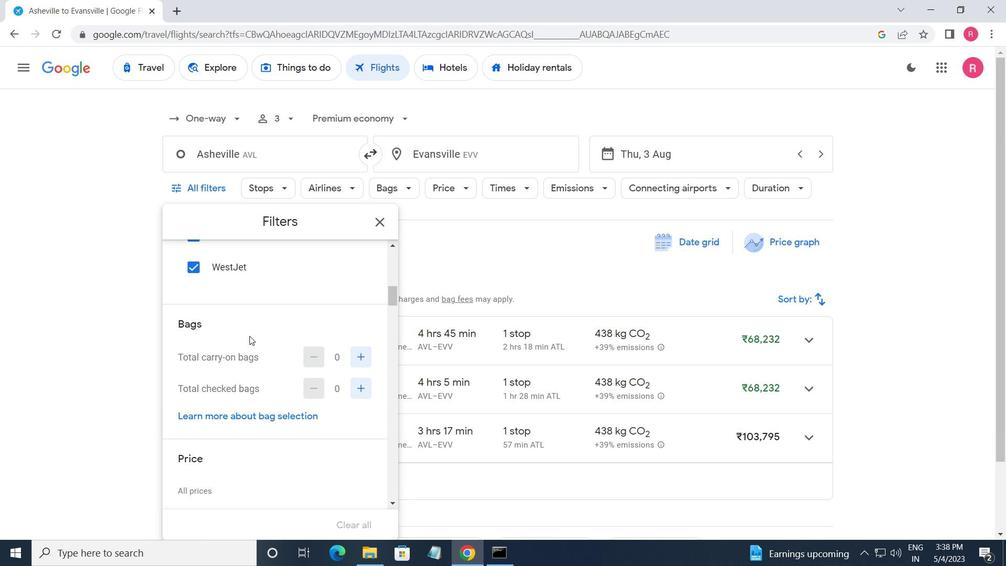 
Action: Mouse moved to (265, 354)
Screenshot: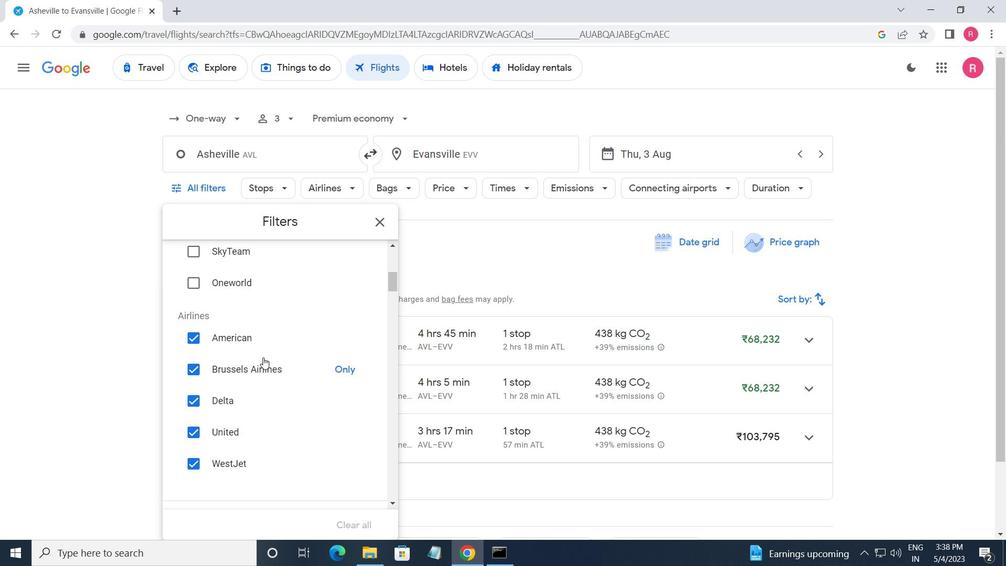 
Action: Mouse scrolled (265, 354) with delta (0, 0)
Screenshot: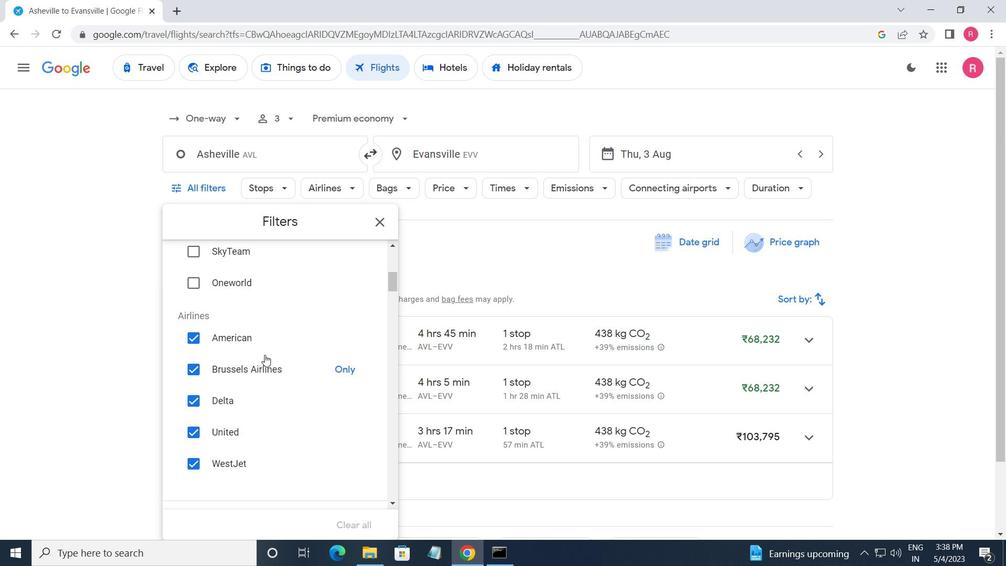 
Action: Mouse scrolled (265, 354) with delta (0, 0)
Screenshot: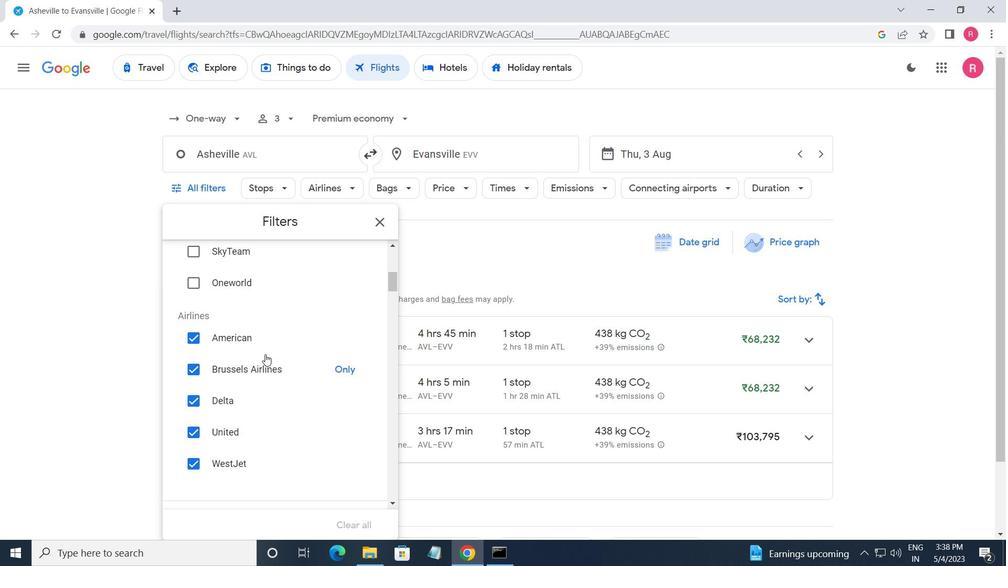 
Action: Mouse scrolled (265, 353) with delta (0, 0)
Screenshot: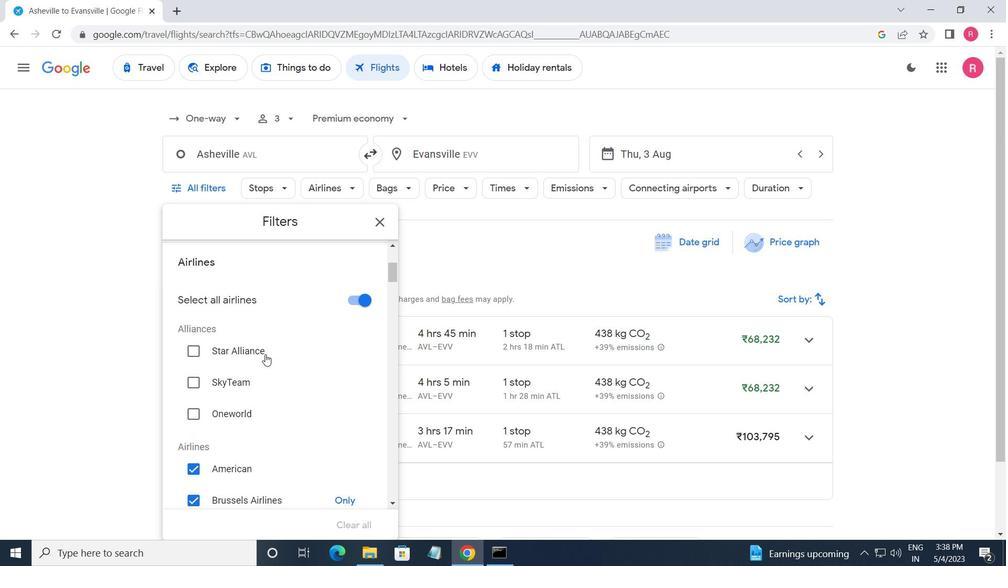 
Action: Mouse moved to (265, 353)
Screenshot: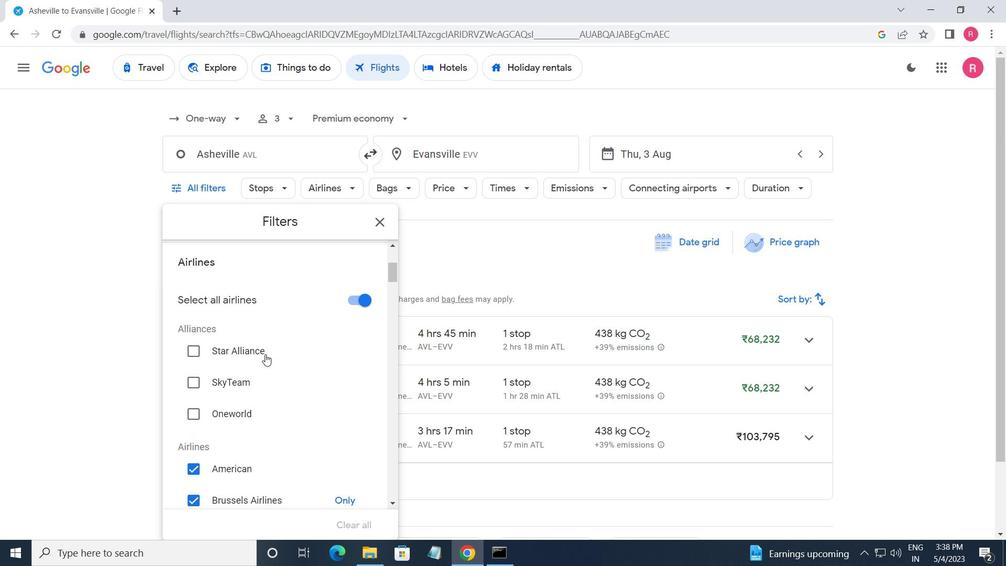
Action: Mouse scrolled (265, 353) with delta (0, 0)
Screenshot: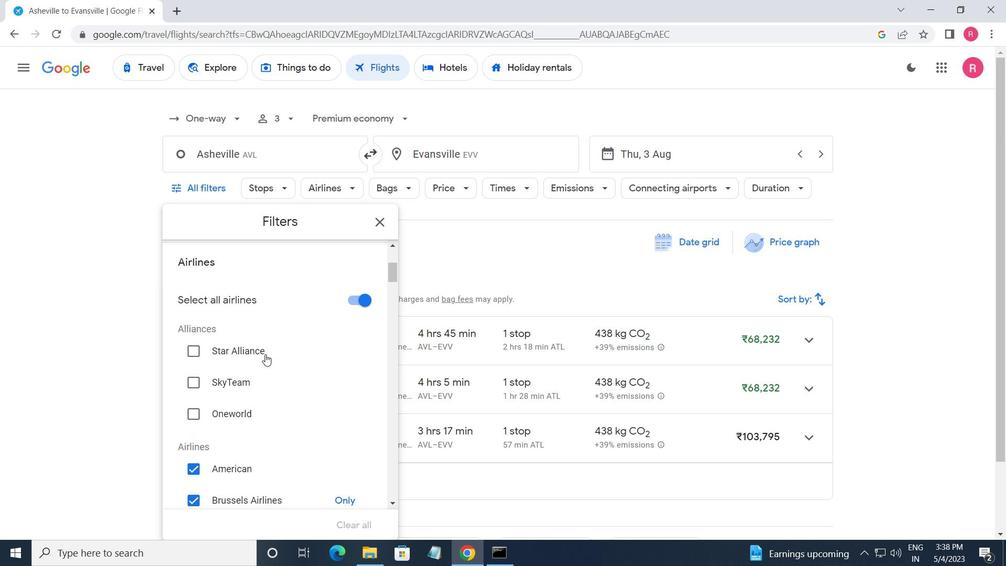 
Action: Mouse scrolled (265, 353) with delta (0, 0)
Screenshot: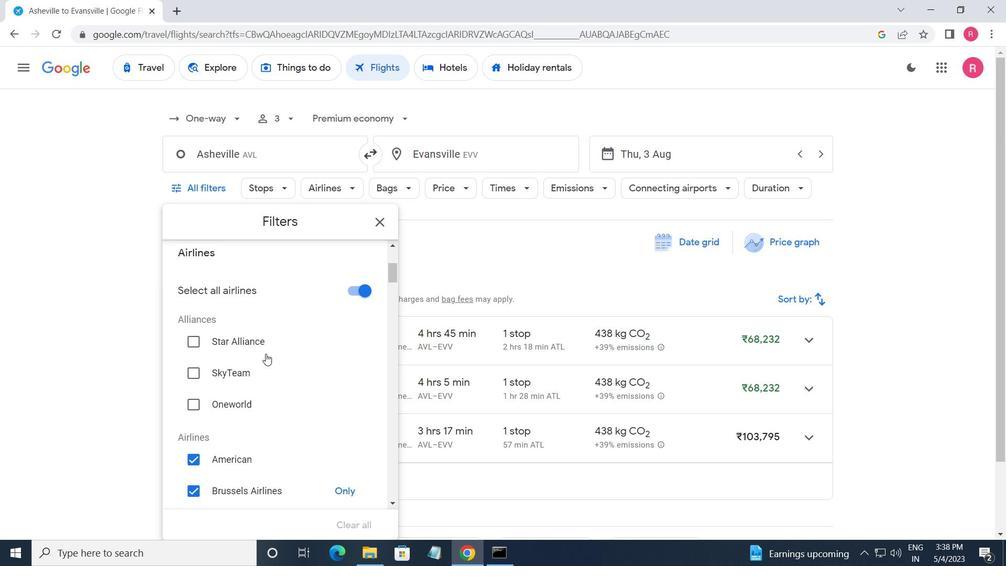 
Action: Mouse moved to (271, 352)
Screenshot: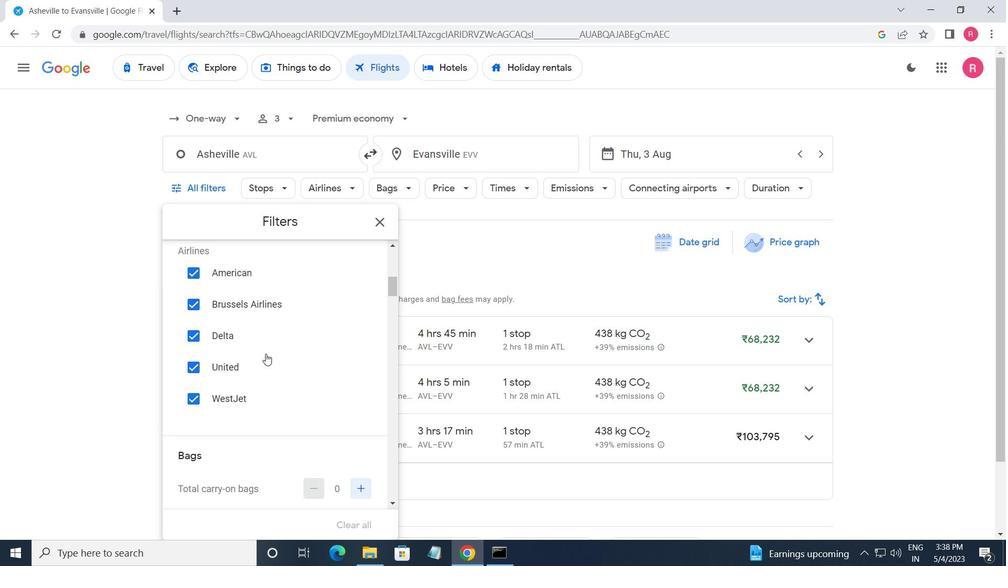 
Action: Mouse scrolled (271, 352) with delta (0, 0)
Screenshot: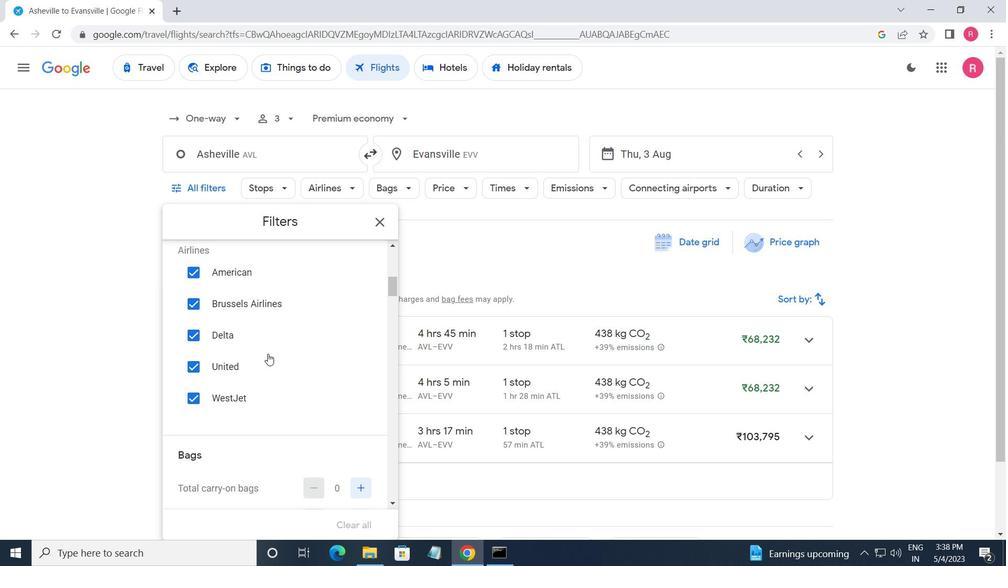 
Action: Mouse scrolled (271, 352) with delta (0, 0)
Screenshot: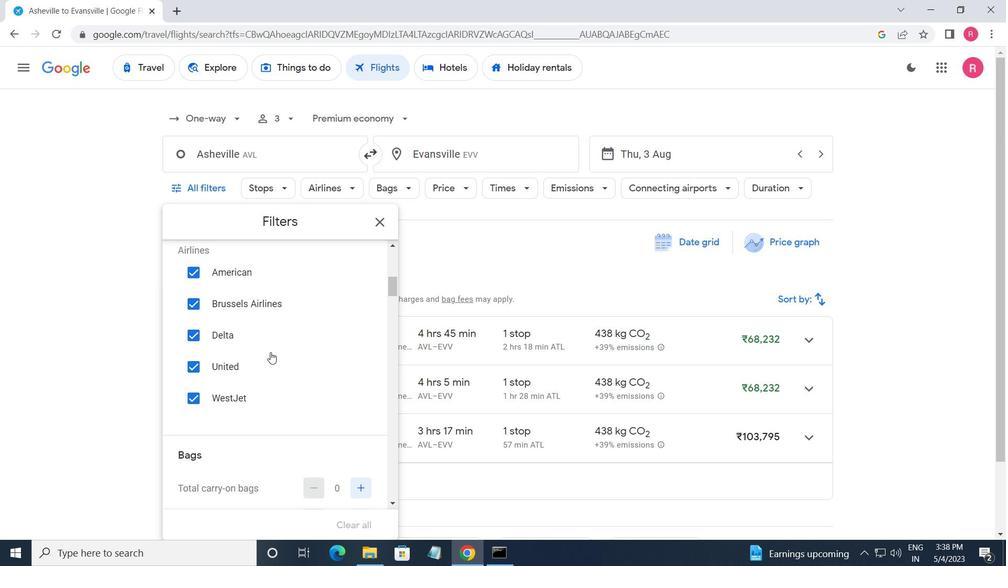 
Action: Mouse scrolled (271, 352) with delta (0, 0)
Screenshot: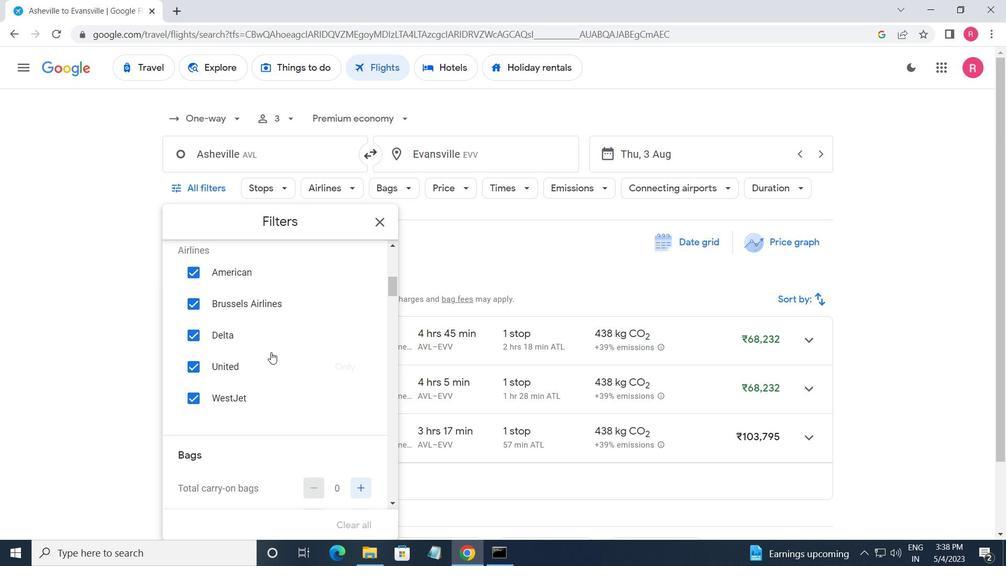 
Action: Mouse moved to (353, 304)
Screenshot: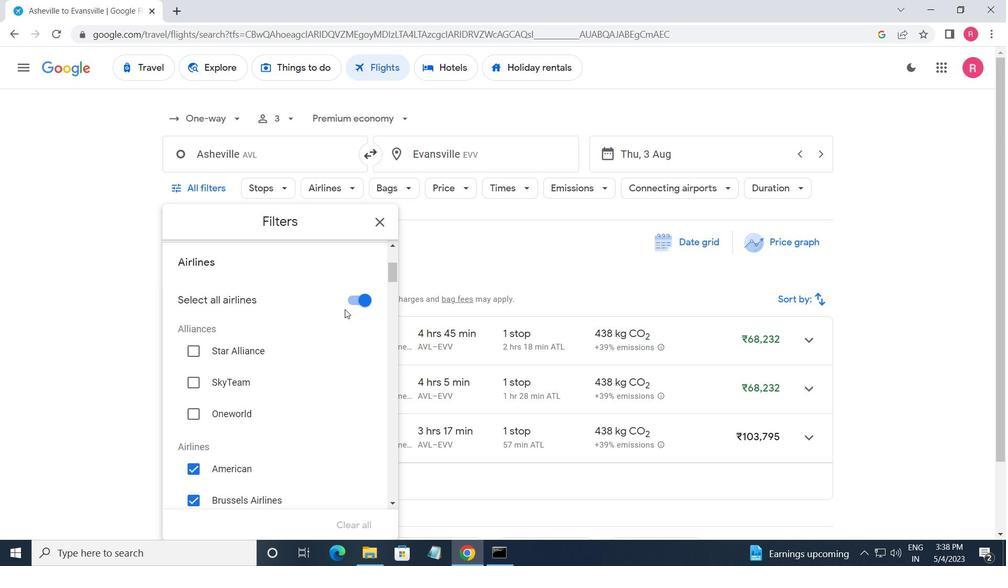 
Action: Mouse pressed left at (353, 304)
Screenshot: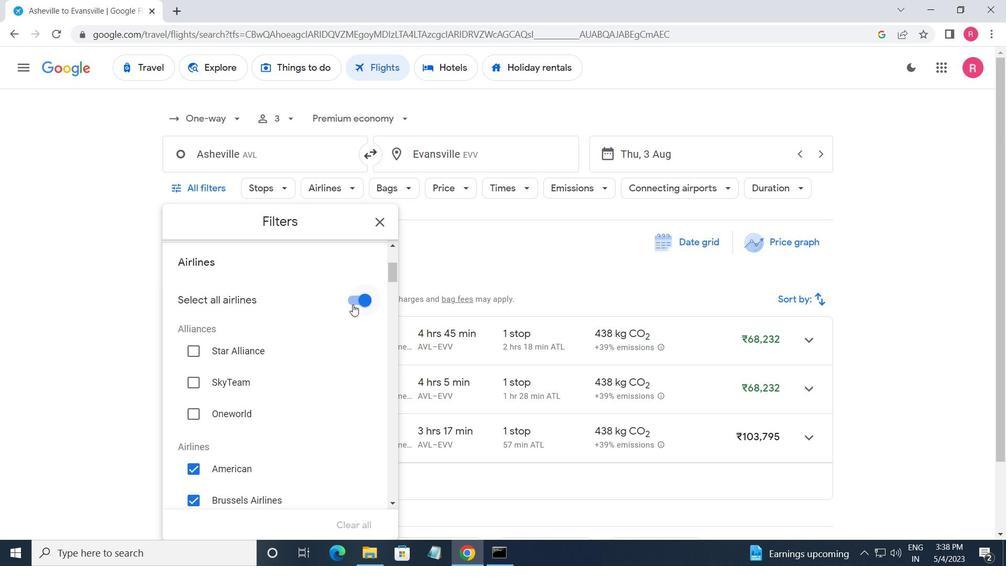 
Action: Mouse moved to (302, 357)
Screenshot: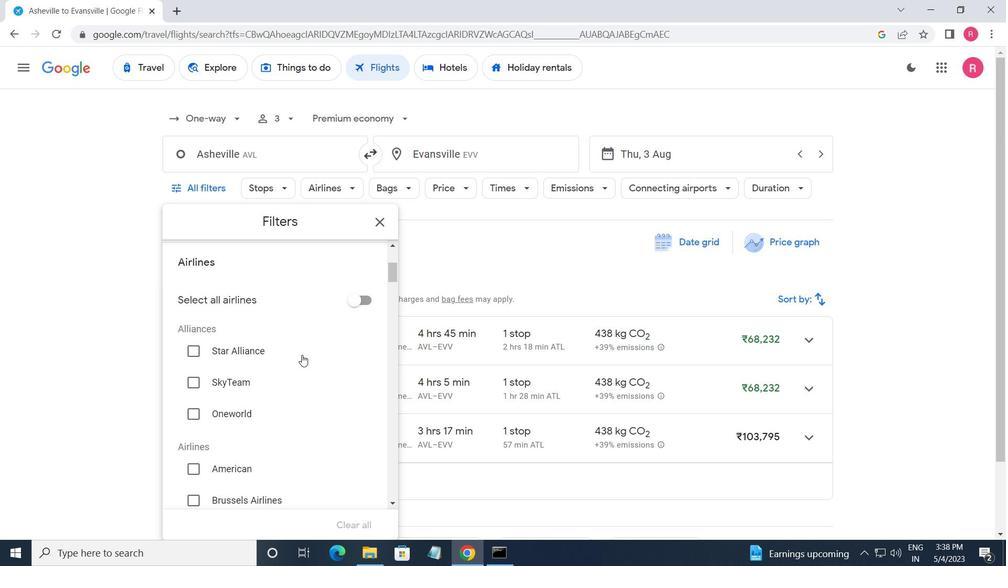 
Action: Mouse scrolled (302, 356) with delta (0, 0)
Screenshot: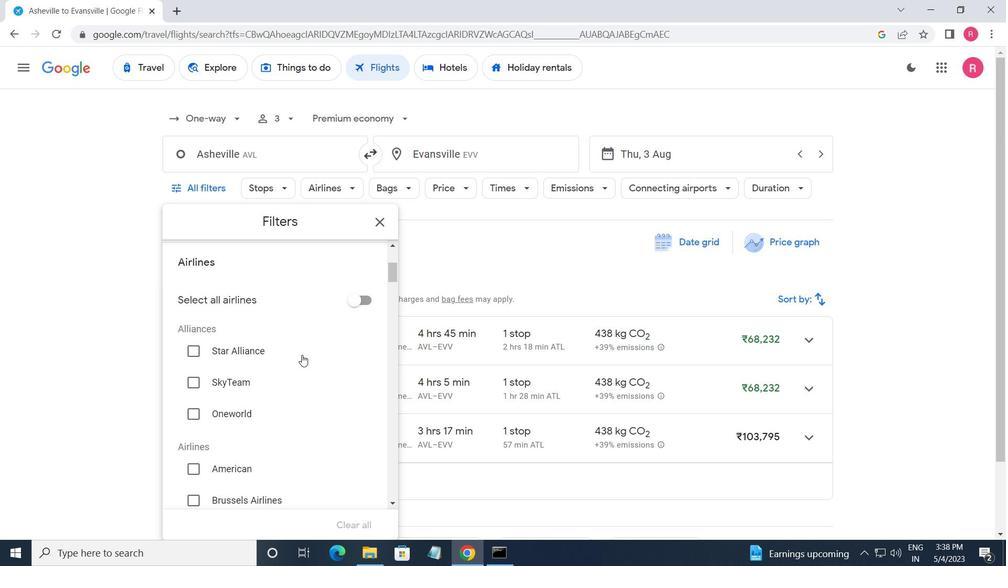 
Action: Mouse moved to (301, 360)
Screenshot: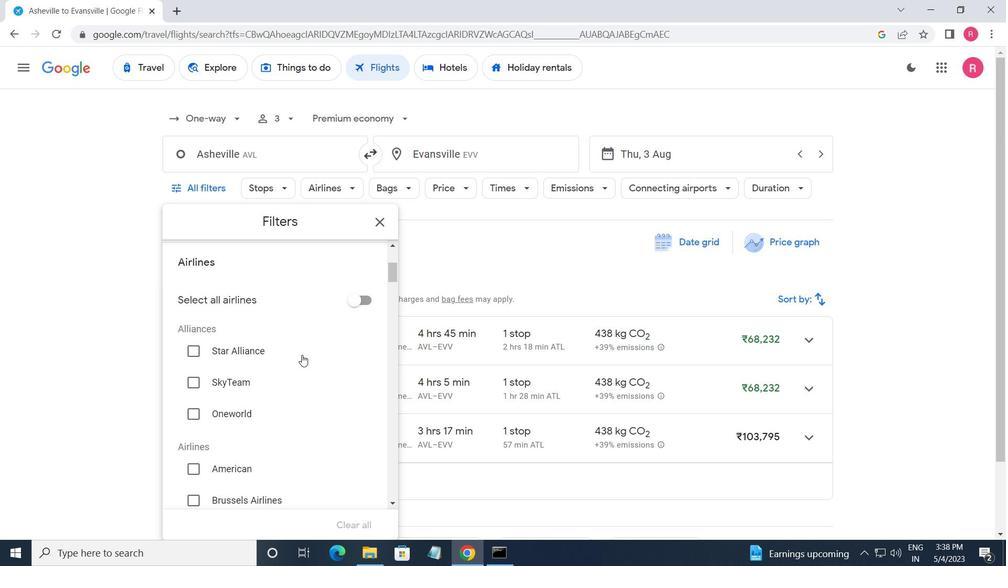 
Action: Mouse scrolled (301, 360) with delta (0, 0)
Screenshot: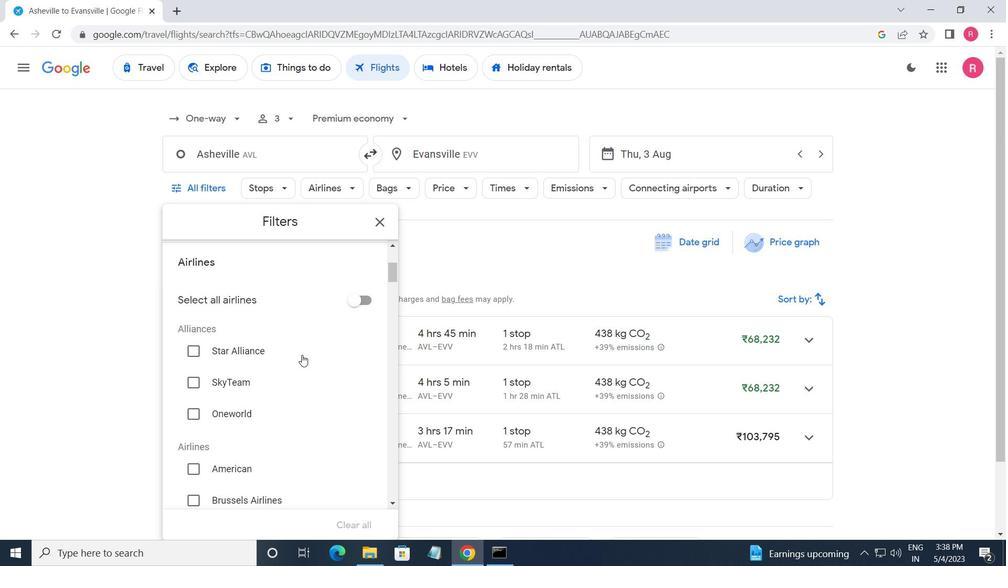 
Action: Mouse moved to (300, 362)
Screenshot: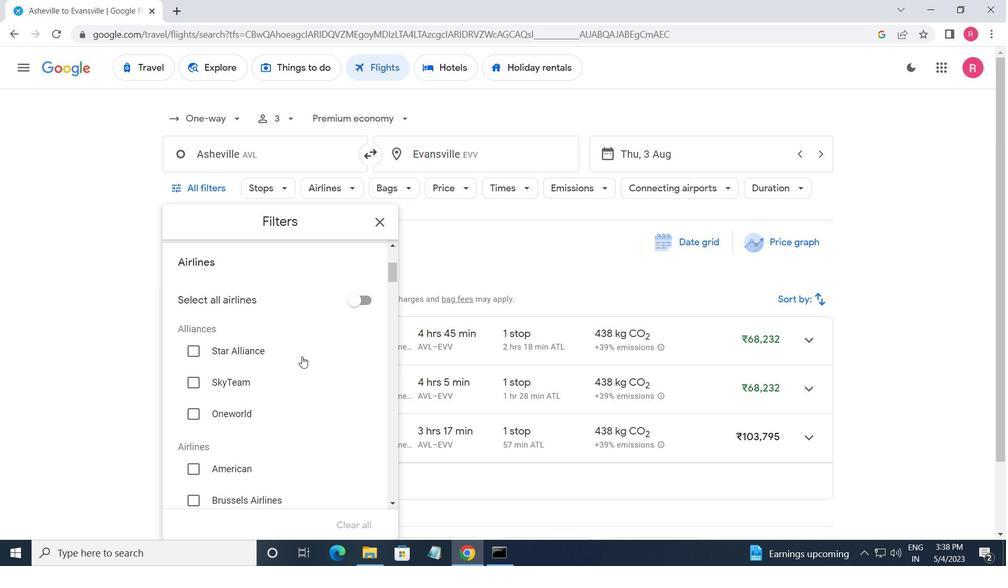 
Action: Mouse scrolled (300, 361) with delta (0, 0)
Screenshot: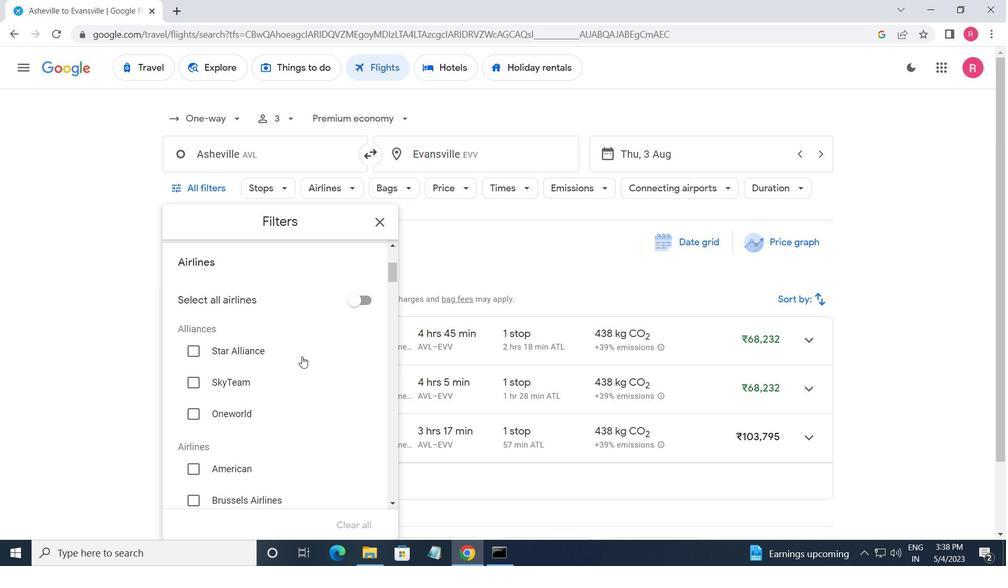 
Action: Mouse moved to (300, 363)
Screenshot: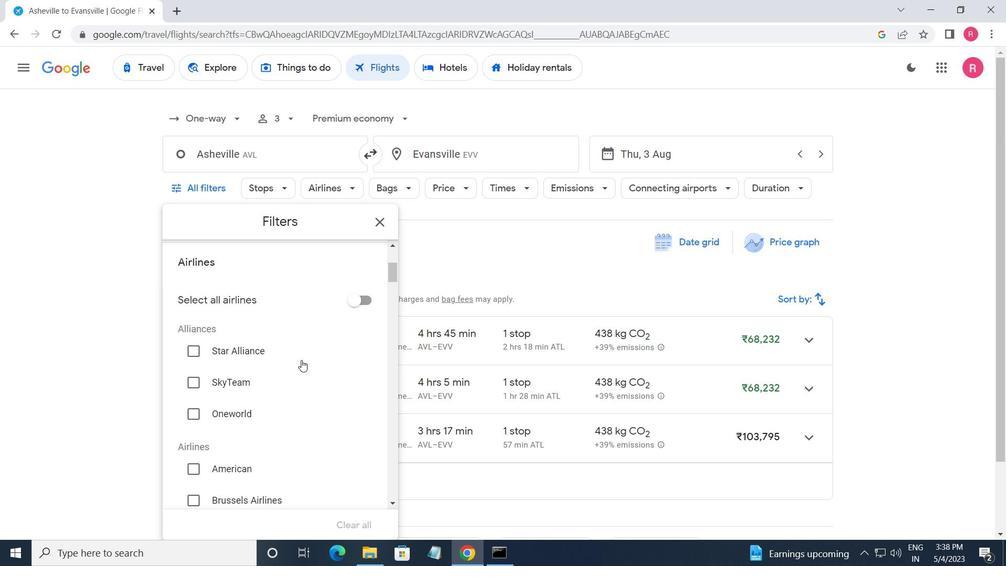 
Action: Mouse scrolled (300, 363) with delta (0, 0)
Screenshot: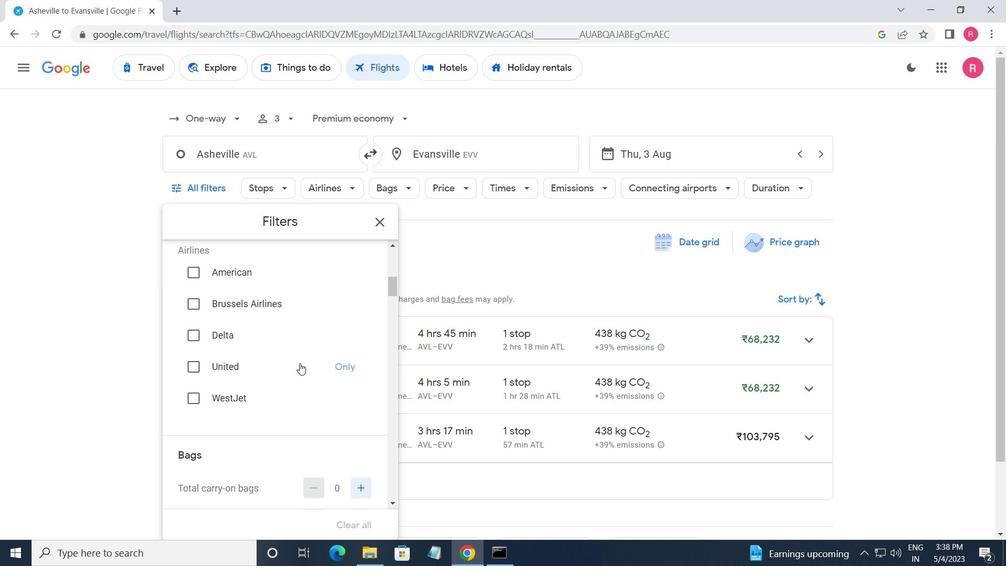 
Action: Mouse scrolled (300, 363) with delta (0, 0)
Screenshot: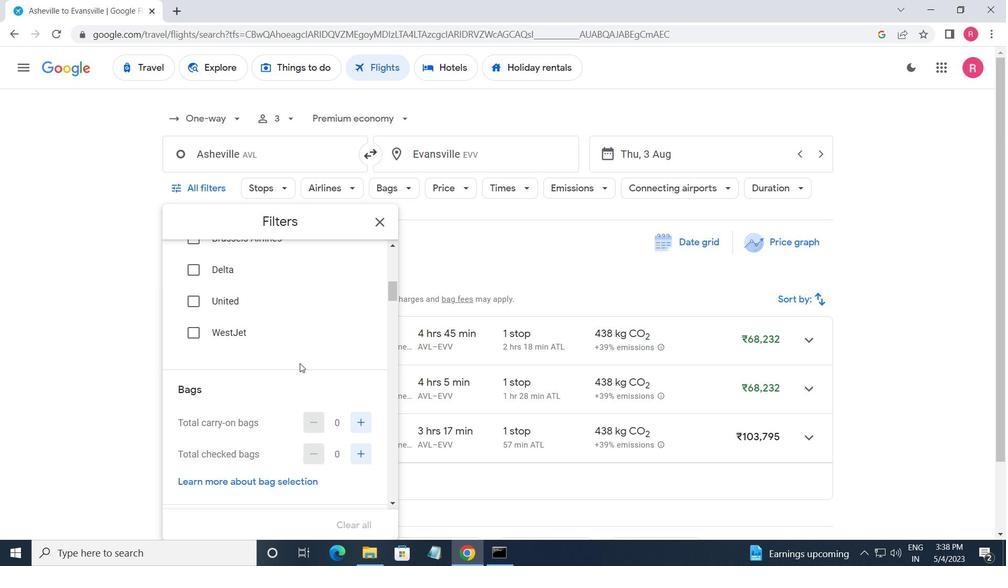 
Action: Mouse moved to (351, 361)
Screenshot: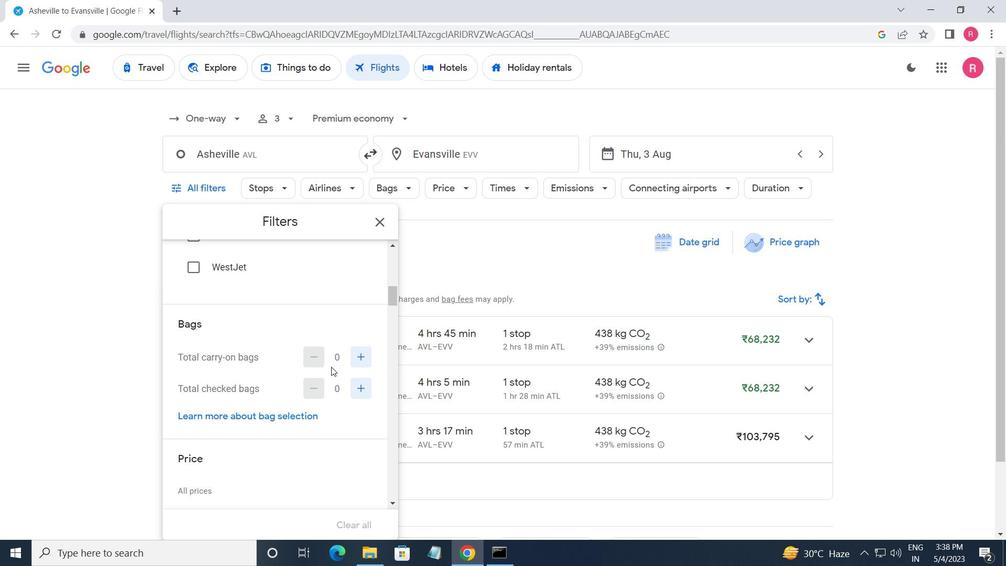 
Action: Mouse pressed left at (351, 361)
Screenshot: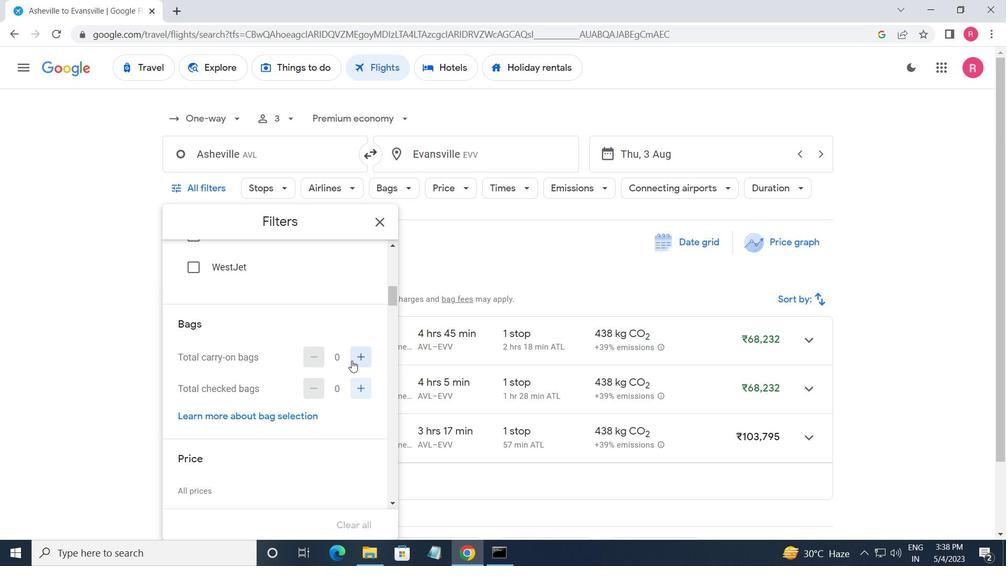 
Action: Mouse pressed left at (351, 361)
Screenshot: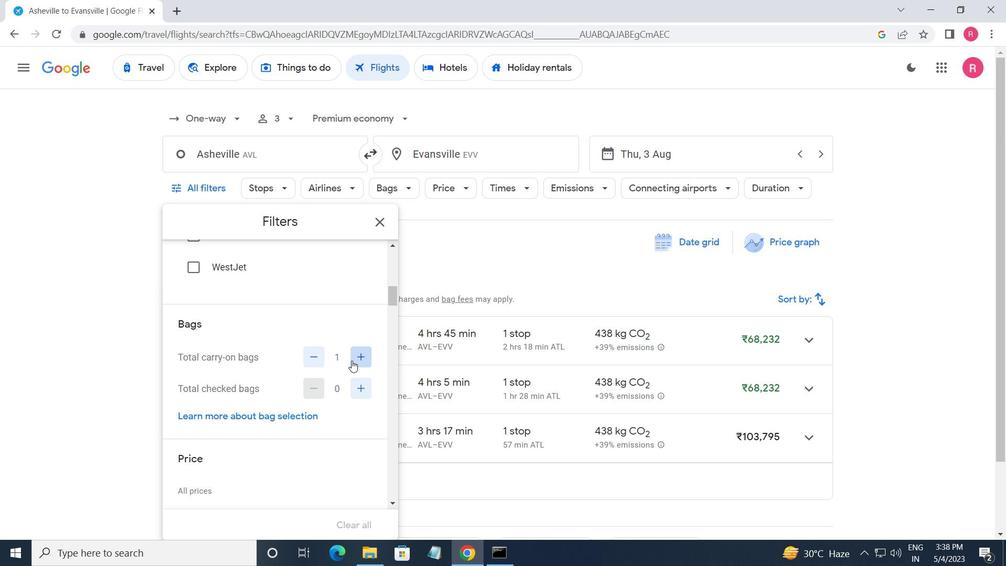
Action: Mouse moved to (356, 386)
Screenshot: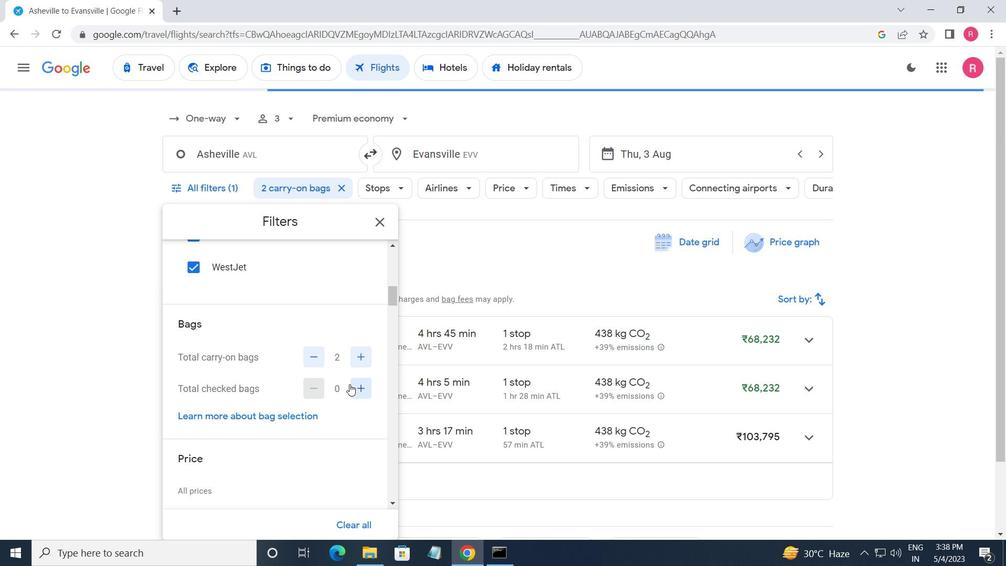 
Action: Mouse pressed left at (356, 386)
Screenshot: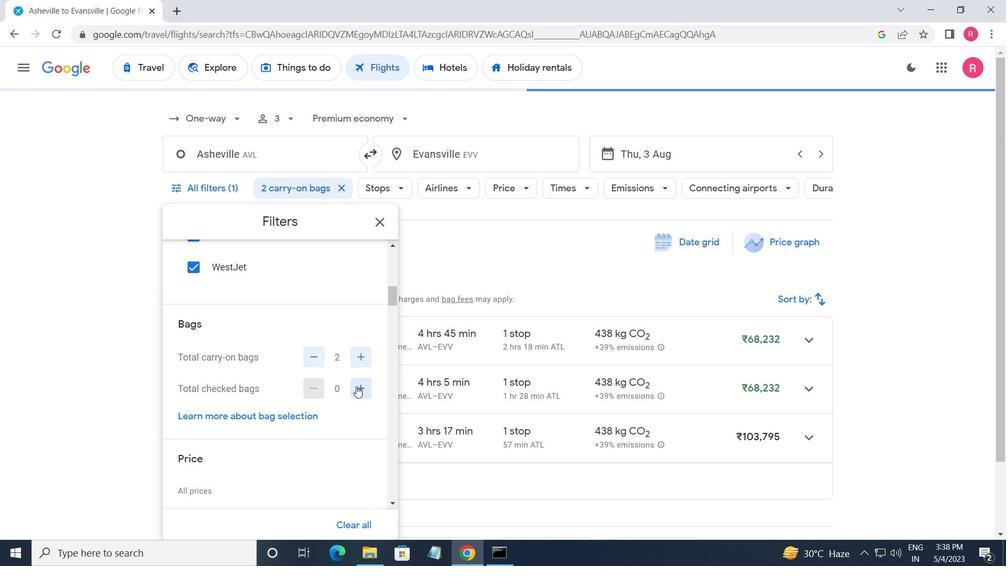 
Action: Mouse moved to (357, 386)
Screenshot: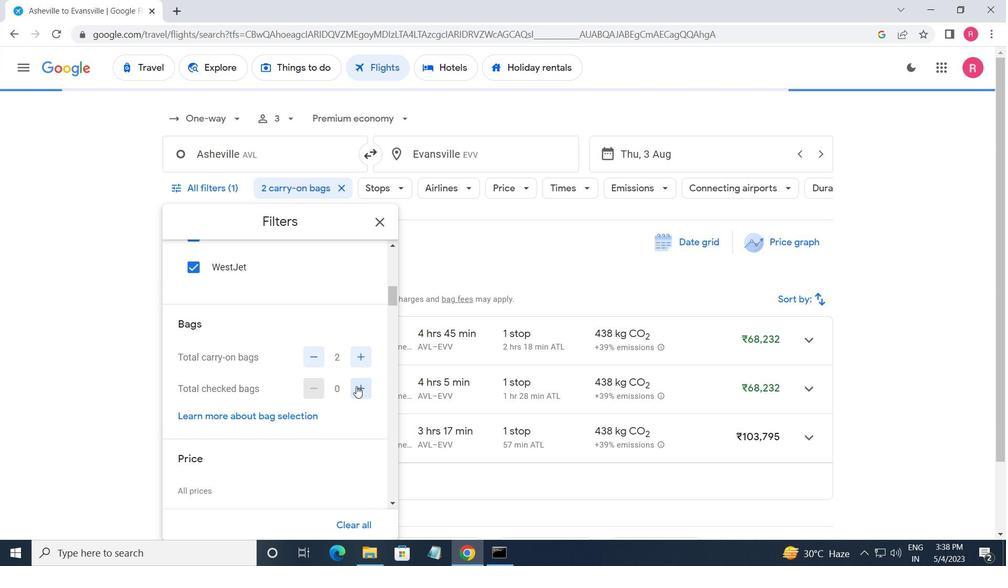 
Action: Mouse pressed left at (357, 386)
Screenshot: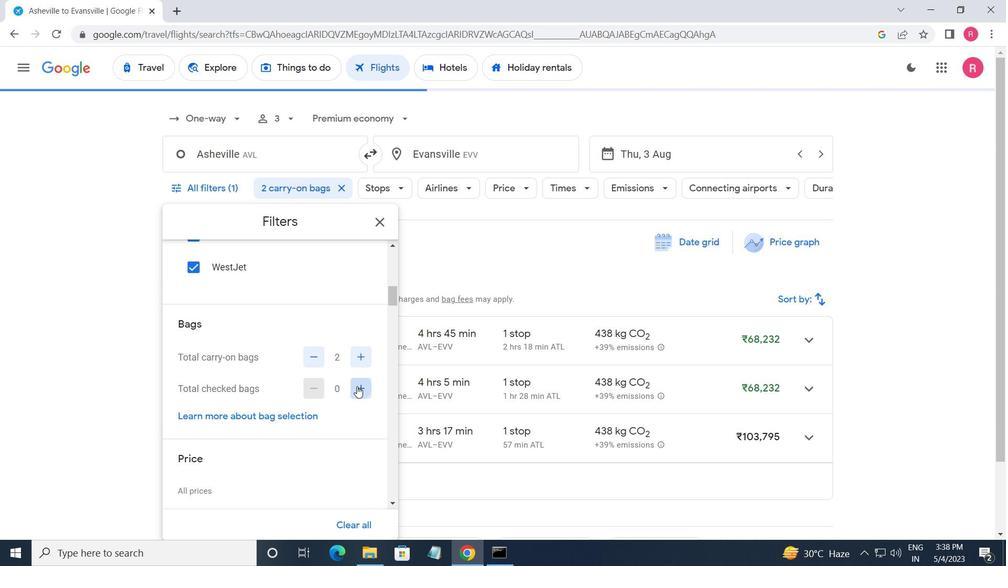 
Action: Mouse pressed left at (357, 386)
Screenshot: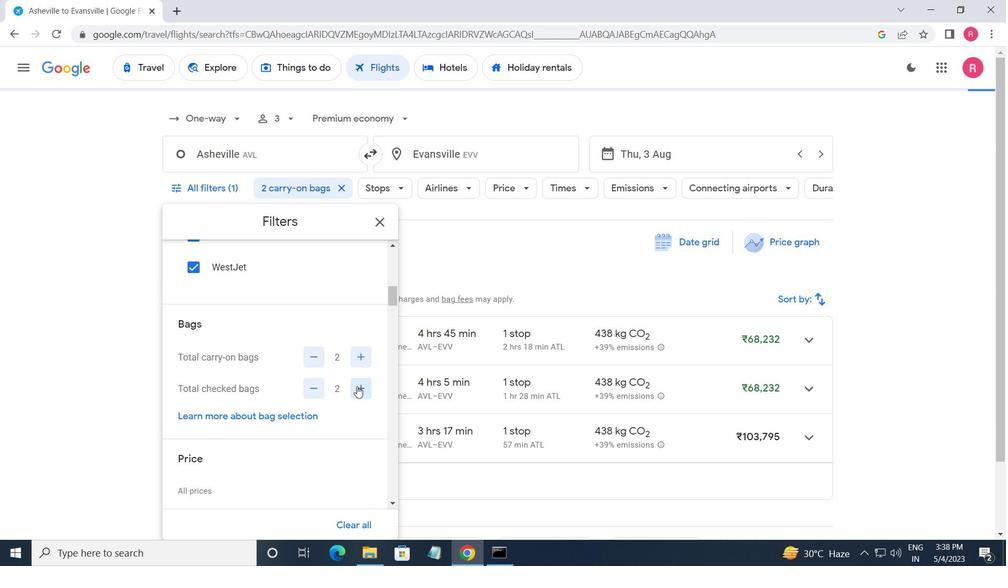 
Action: Mouse pressed left at (357, 386)
Screenshot: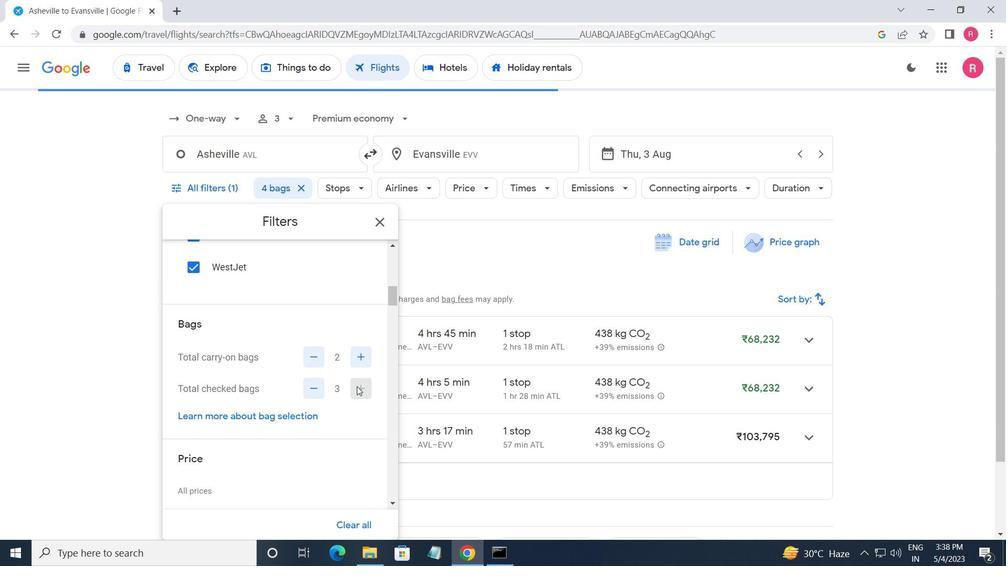 
Action: Mouse moved to (343, 404)
Screenshot: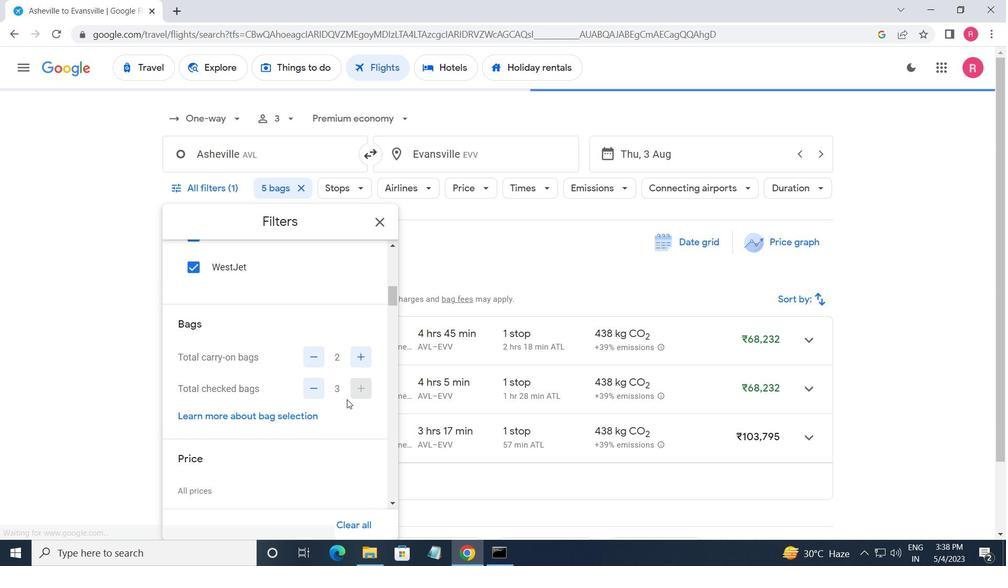 
Action: Mouse scrolled (343, 404) with delta (0, 0)
Screenshot: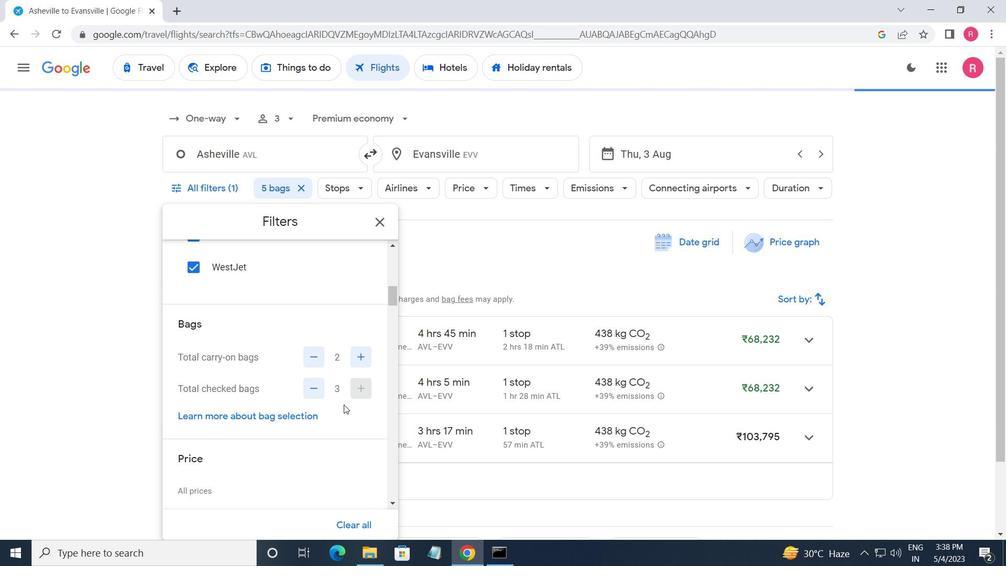 
Action: Mouse moved to (342, 404)
Screenshot: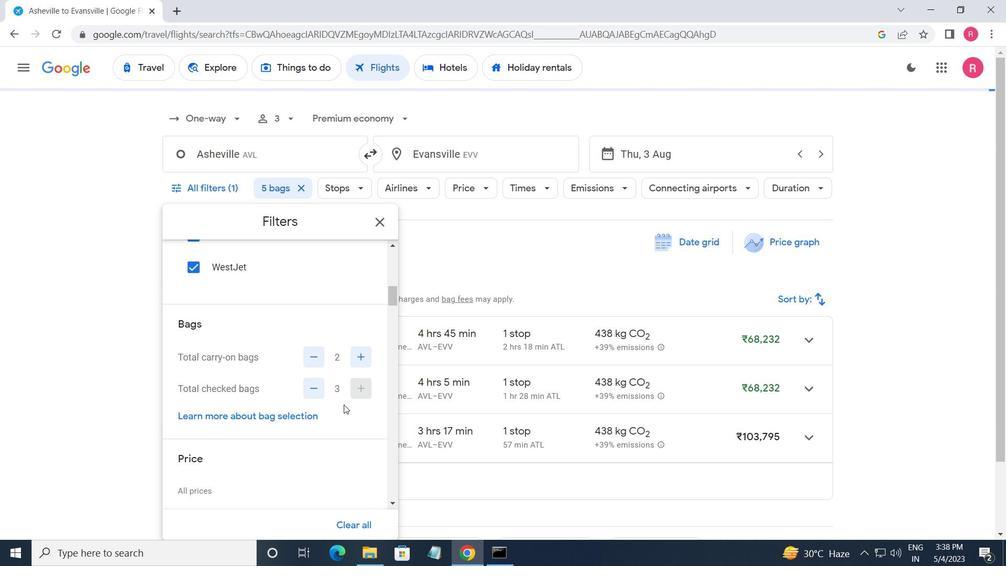 
Action: Mouse scrolled (342, 404) with delta (0, 0)
Screenshot: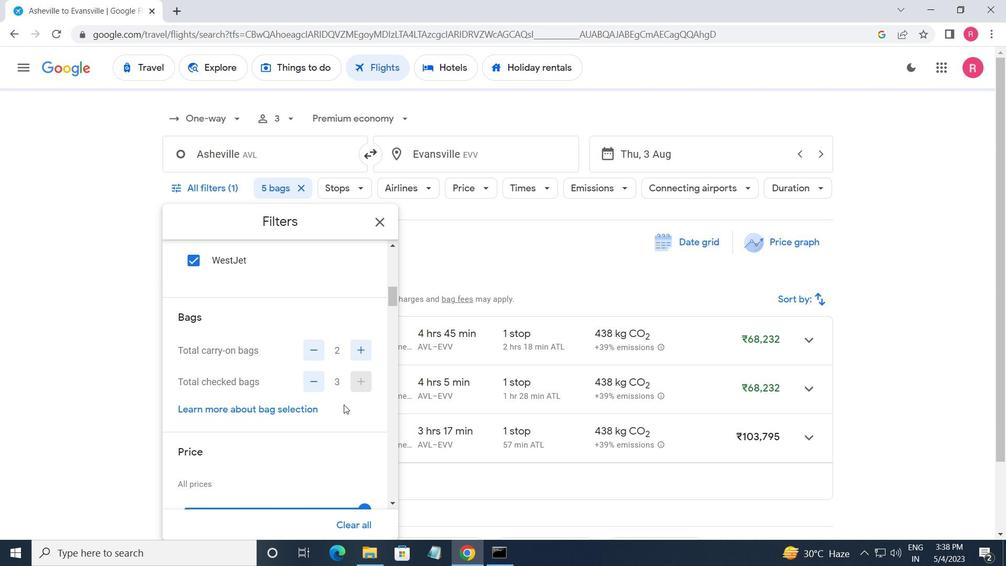 
Action: Mouse moved to (348, 370)
Screenshot: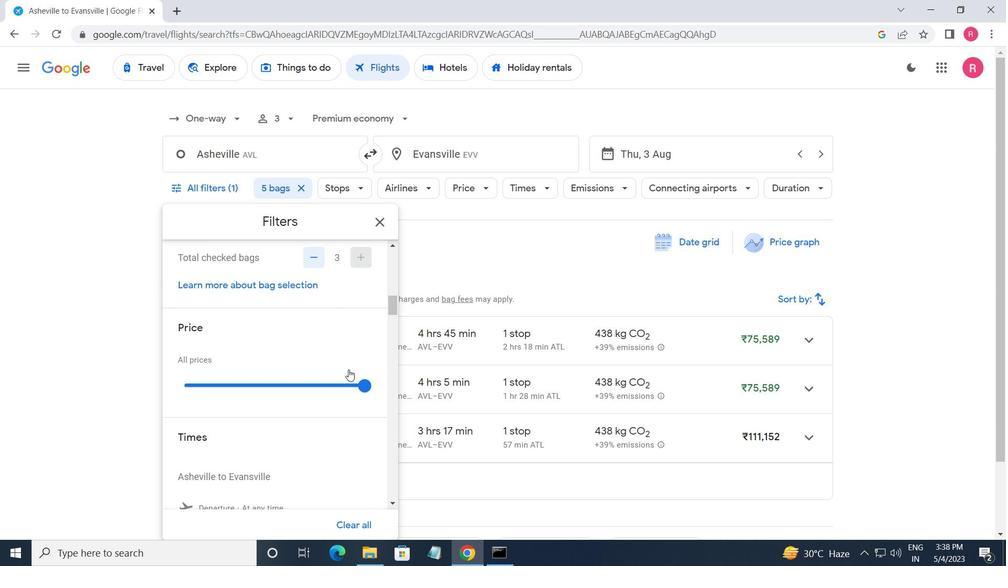 
Action: Mouse scrolled (348, 369) with delta (0, 0)
Screenshot: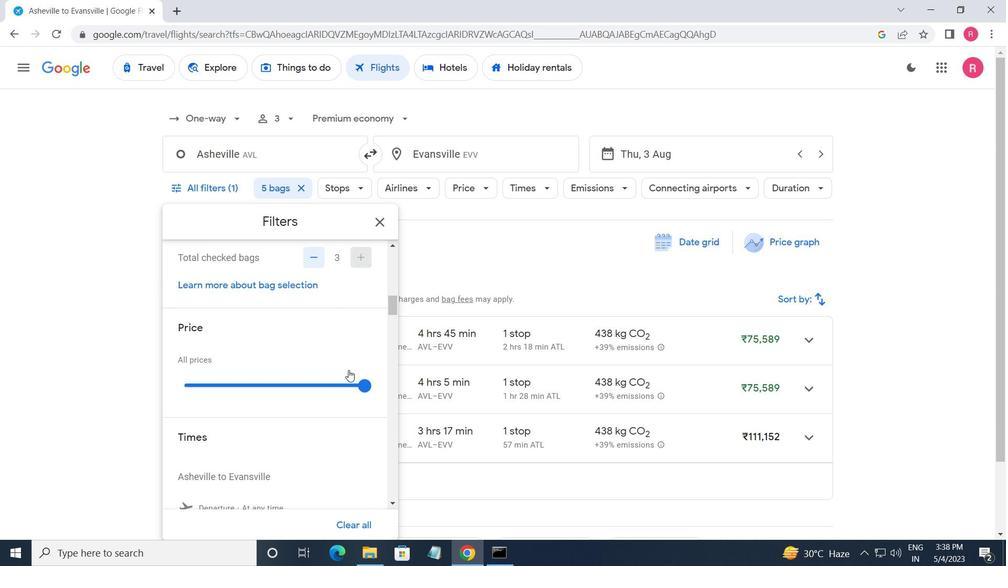 
Action: Mouse scrolled (348, 369) with delta (0, 0)
Screenshot: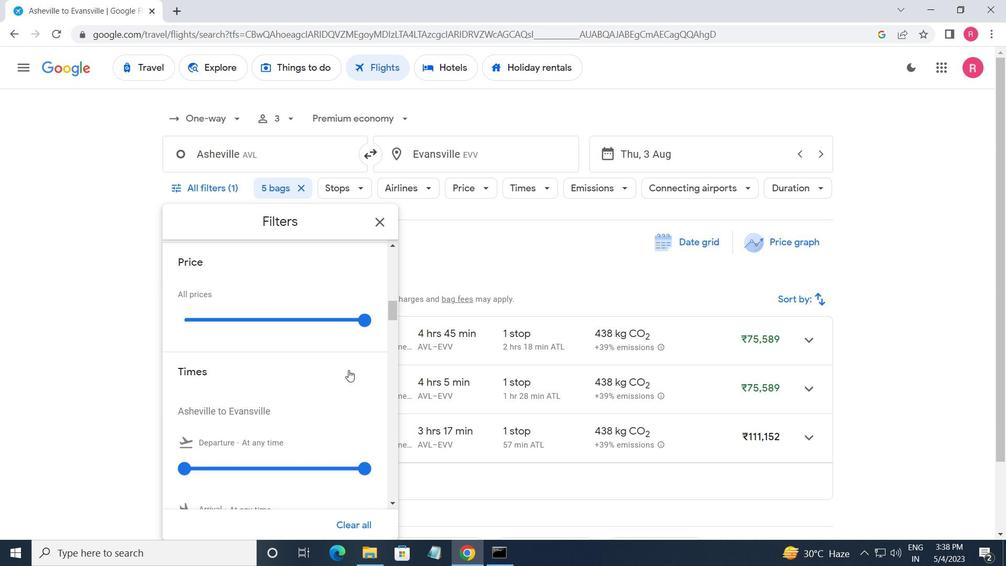 
Action: Mouse moved to (180, 400)
Screenshot: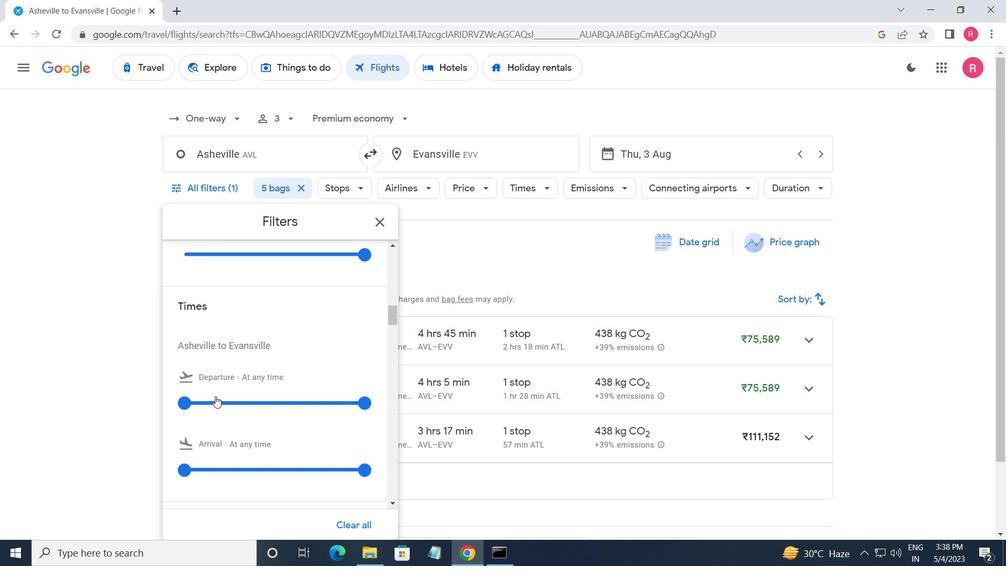 
Action: Mouse pressed left at (180, 400)
Screenshot: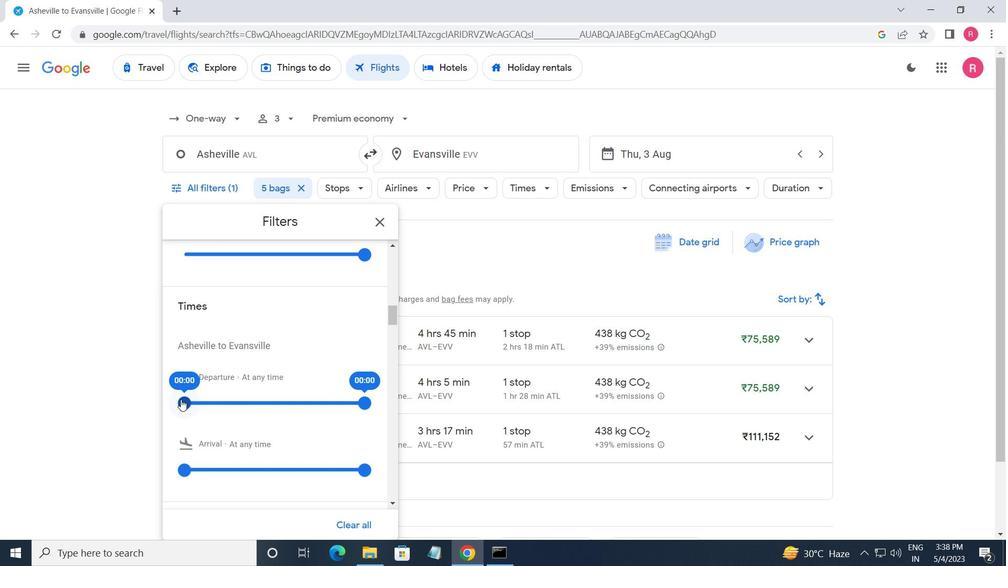 
Action: Mouse moved to (358, 402)
Screenshot: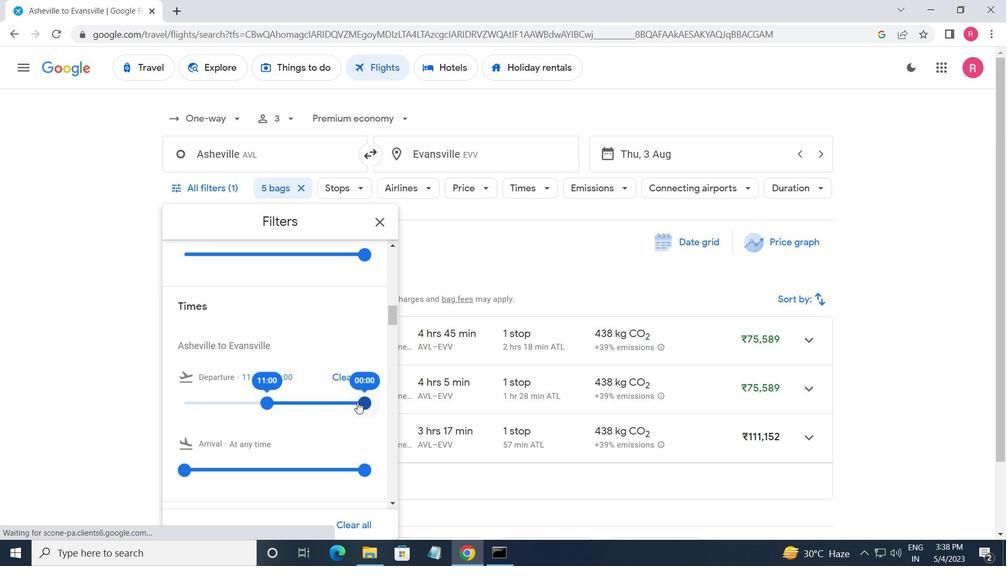 
Action: Mouse pressed left at (358, 402)
Screenshot: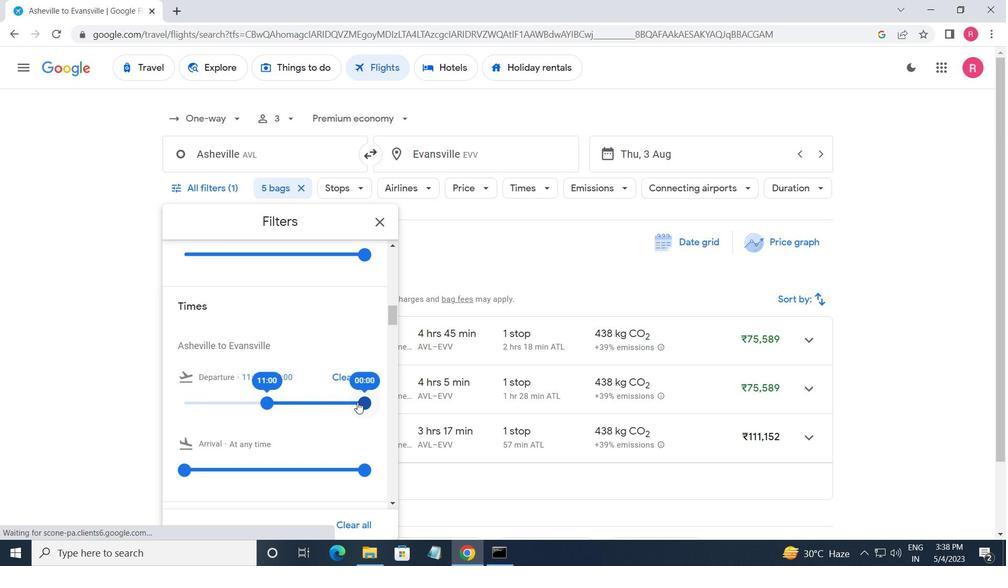 
Action: Mouse moved to (274, 402)
Screenshot: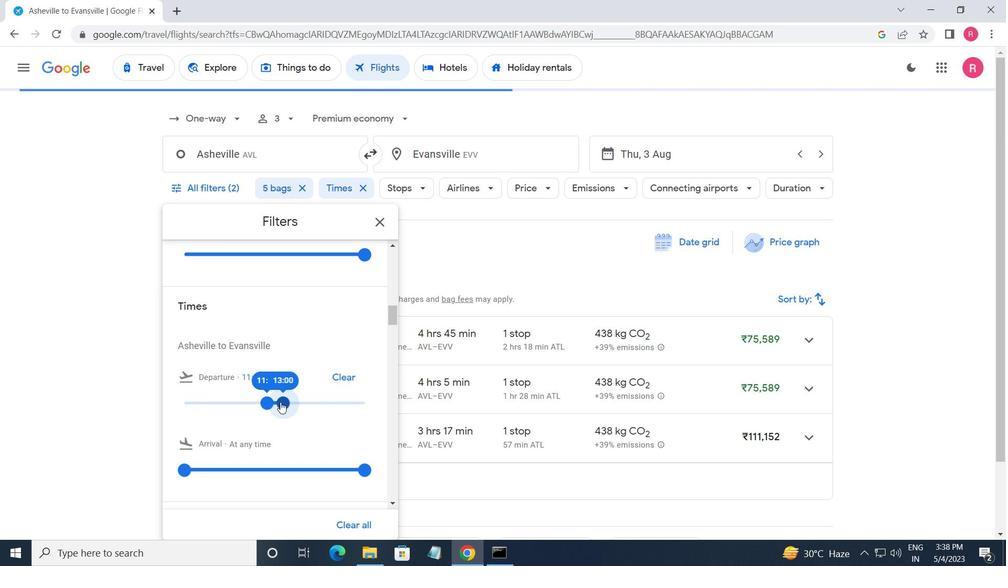 
